 Task: Find connections with filter location Barra do Bugres with filter topic #Thoughtswith filter profile language French with filter current company Kantar with filter school Bhartiya Vidya Bhavans Sardar Patel Institute of Technology Munshi Nagar Andheri Mumbai with filter industry Personal and Laundry Services with filter service category Leadership Development with filter keywords title Service Dog Trainer
Action: Mouse moved to (425, 143)
Screenshot: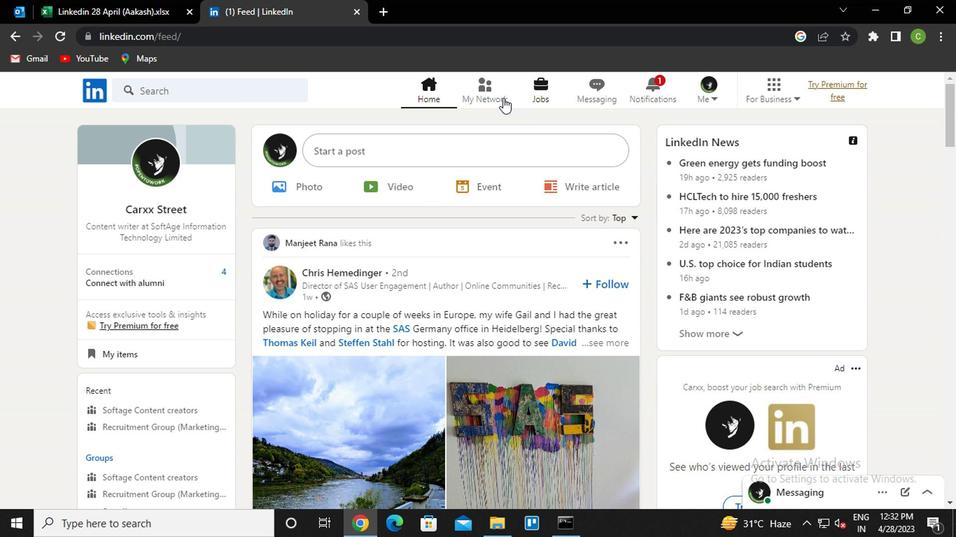 
Action: Mouse pressed left at (425, 143)
Screenshot: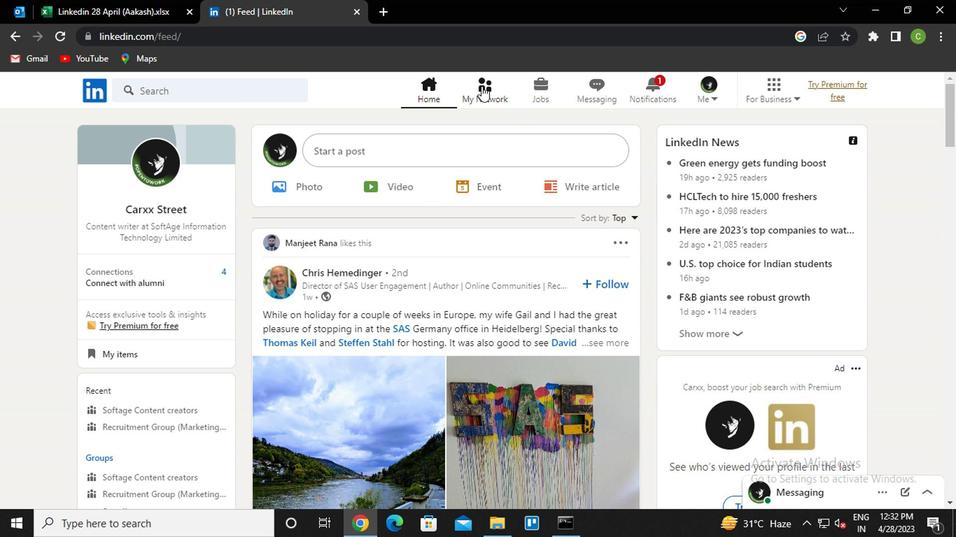 
Action: Mouse moved to (237, 204)
Screenshot: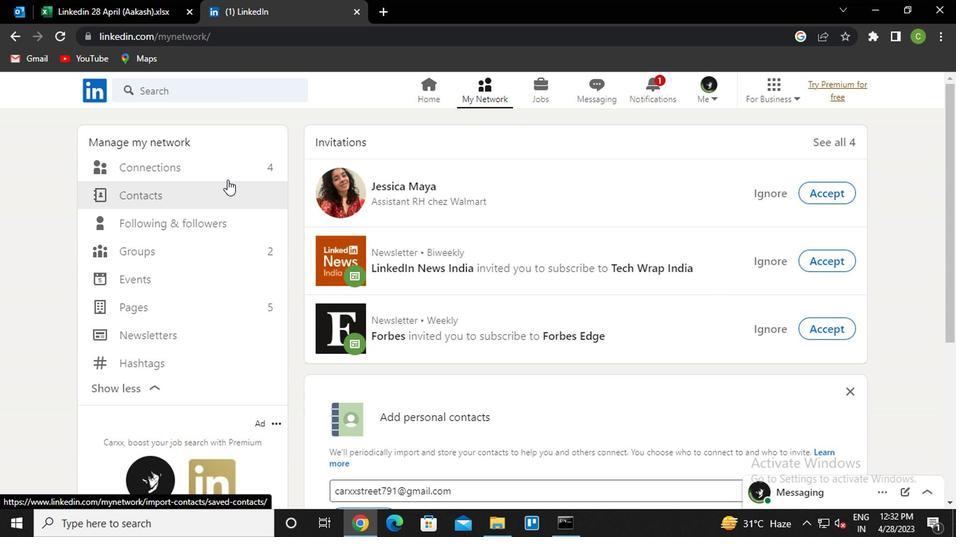 
Action: Mouse pressed left at (237, 204)
Screenshot: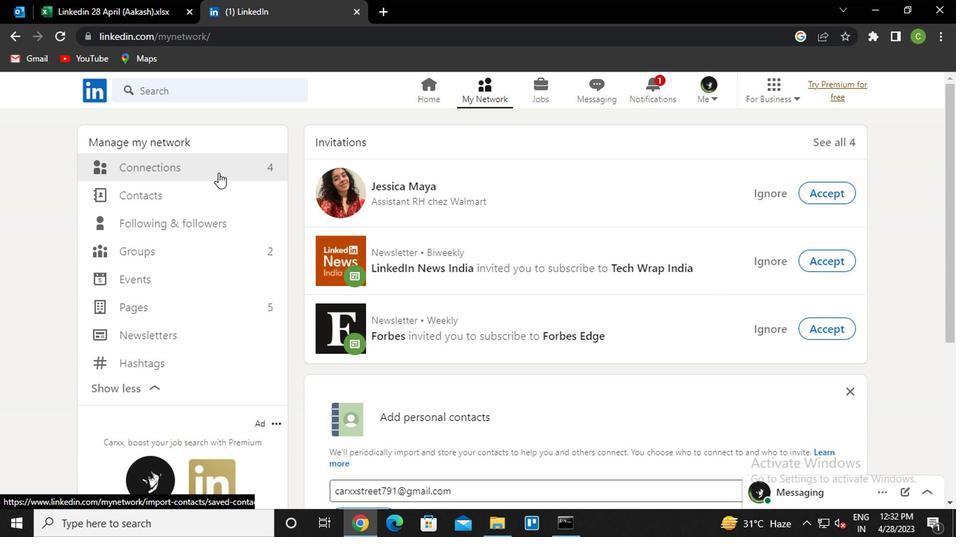 
Action: Mouse moved to (497, 204)
Screenshot: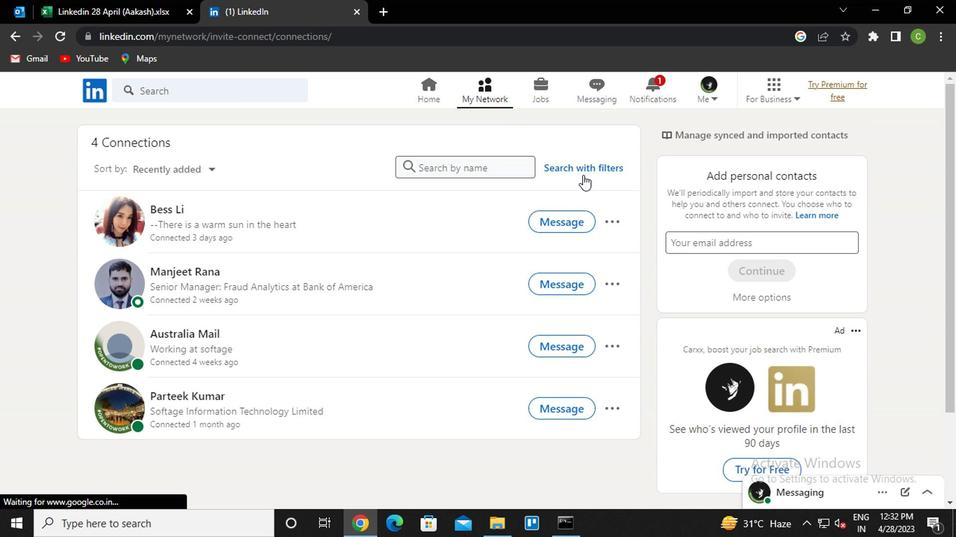
Action: Mouse pressed left at (497, 204)
Screenshot: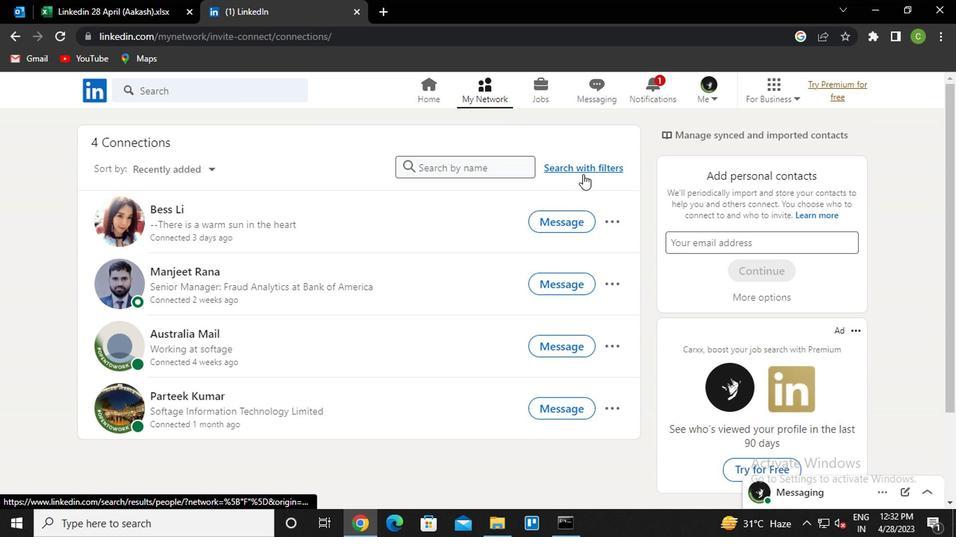 
Action: Mouse moved to (455, 174)
Screenshot: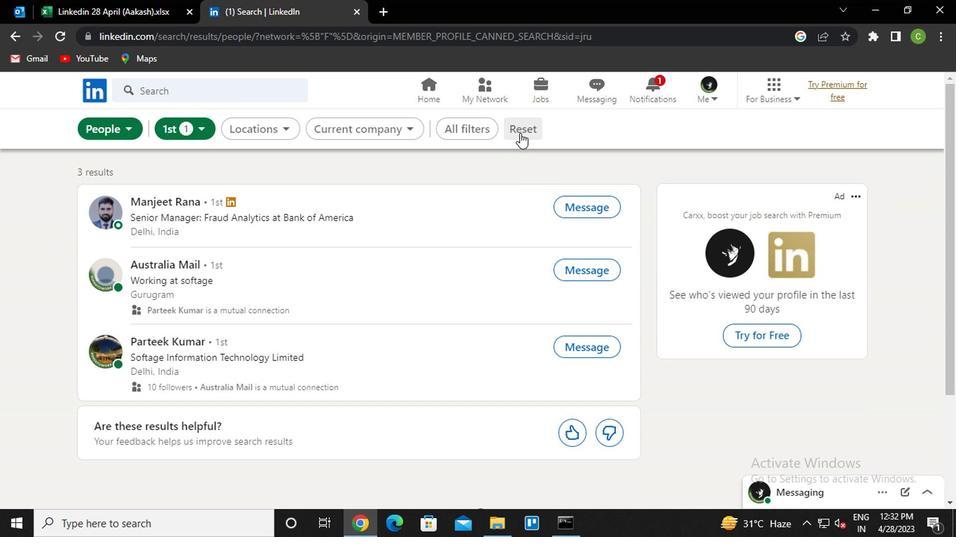 
Action: Mouse pressed left at (455, 174)
Screenshot: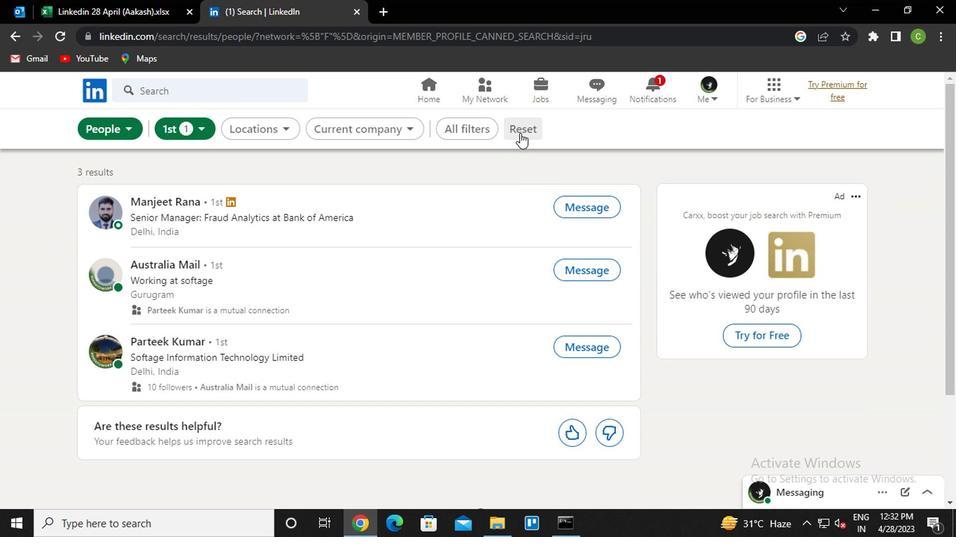 
Action: Mouse moved to (446, 174)
Screenshot: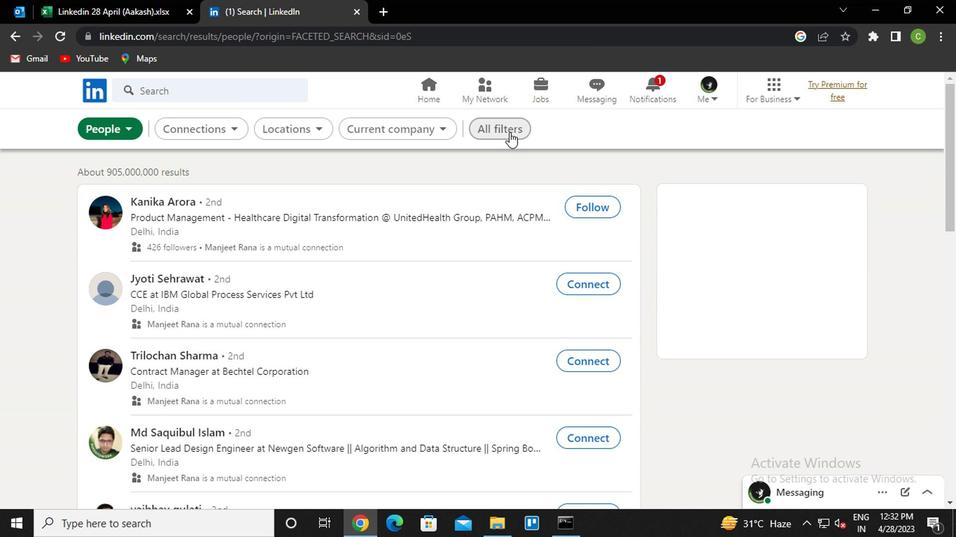 
Action: Mouse pressed left at (446, 174)
Screenshot: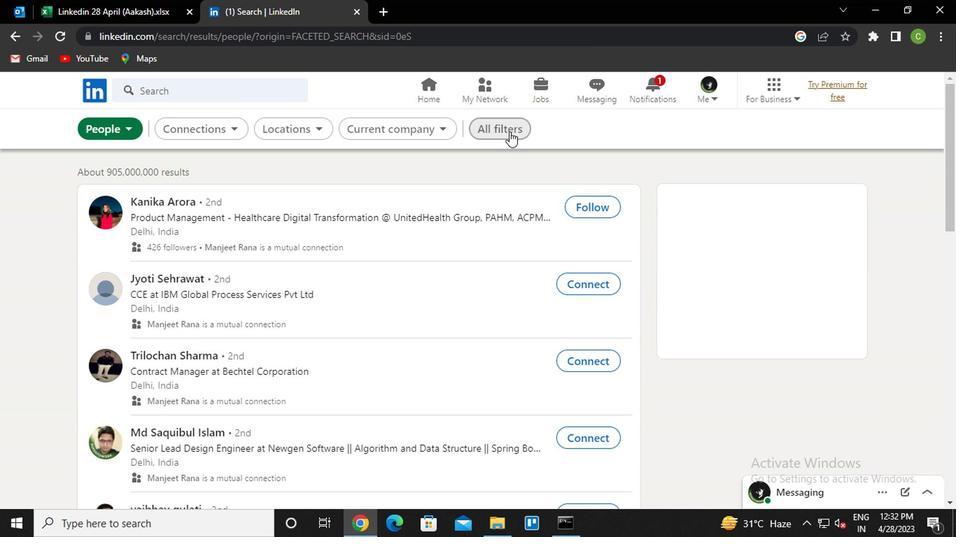 
Action: Mouse moved to (607, 296)
Screenshot: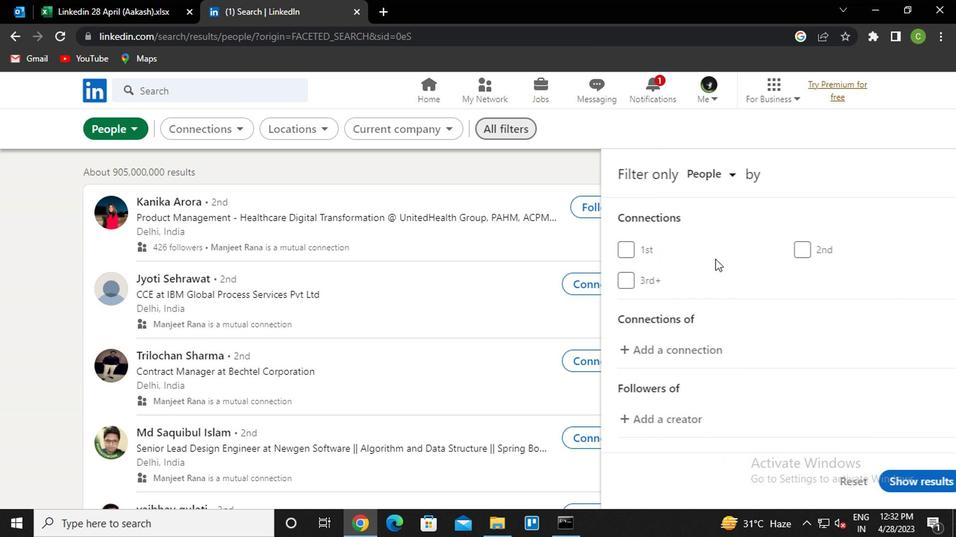 
Action: Mouse scrolled (607, 296) with delta (0, 0)
Screenshot: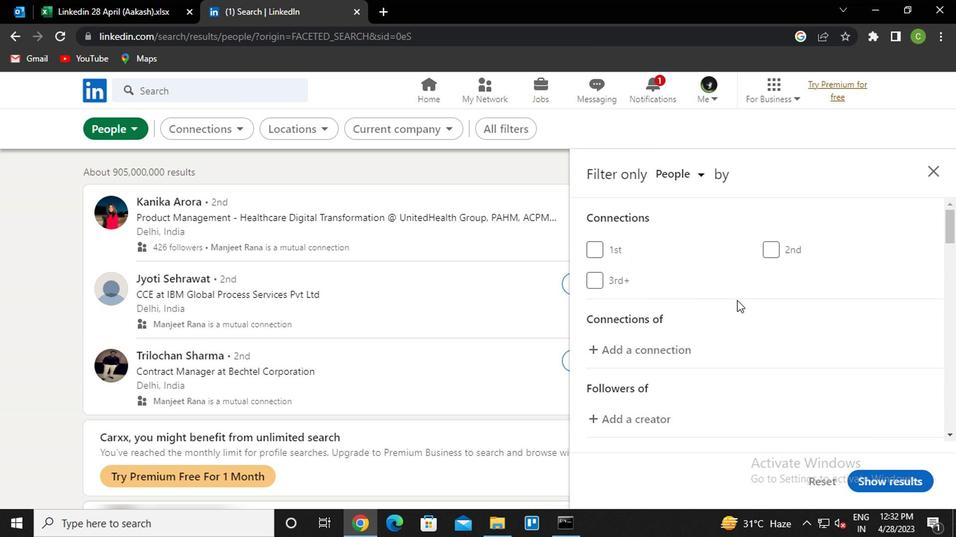 
Action: Mouse scrolled (607, 296) with delta (0, 0)
Screenshot: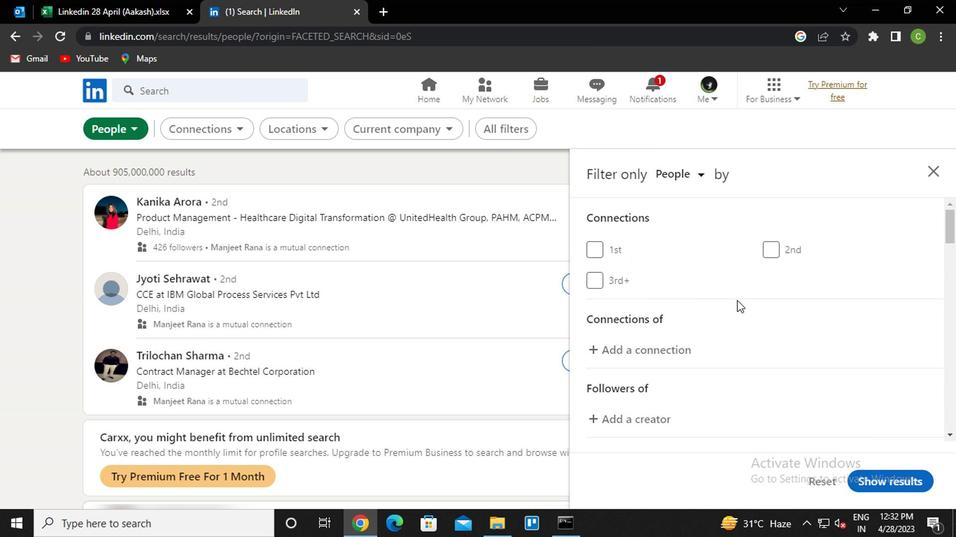 
Action: Mouse scrolled (607, 296) with delta (0, 0)
Screenshot: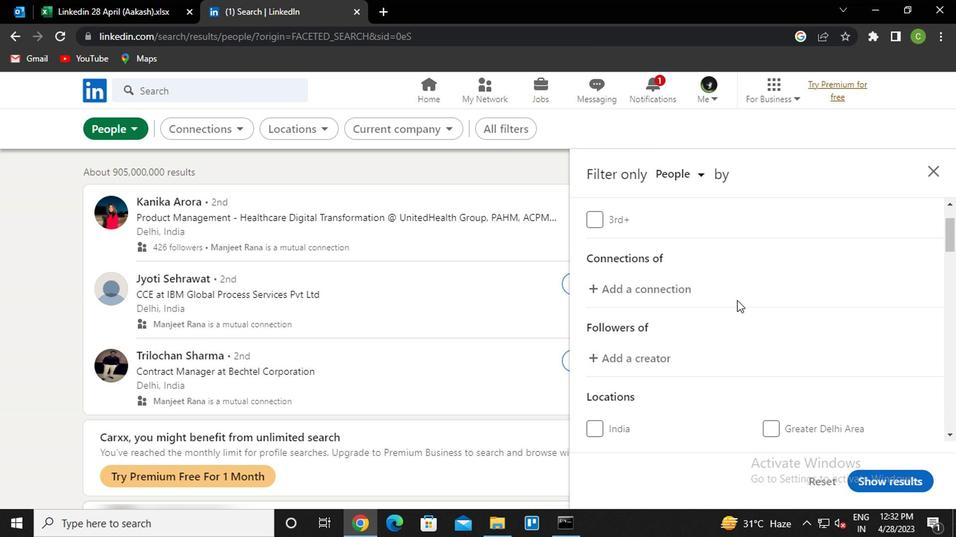 
Action: Mouse moved to (607, 296)
Screenshot: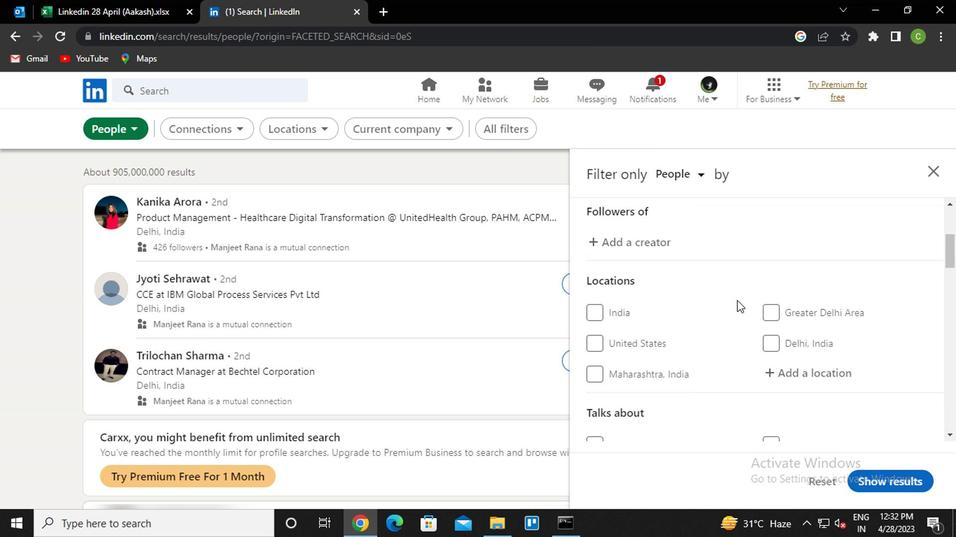 
Action: Mouse scrolled (607, 296) with delta (0, 0)
Screenshot: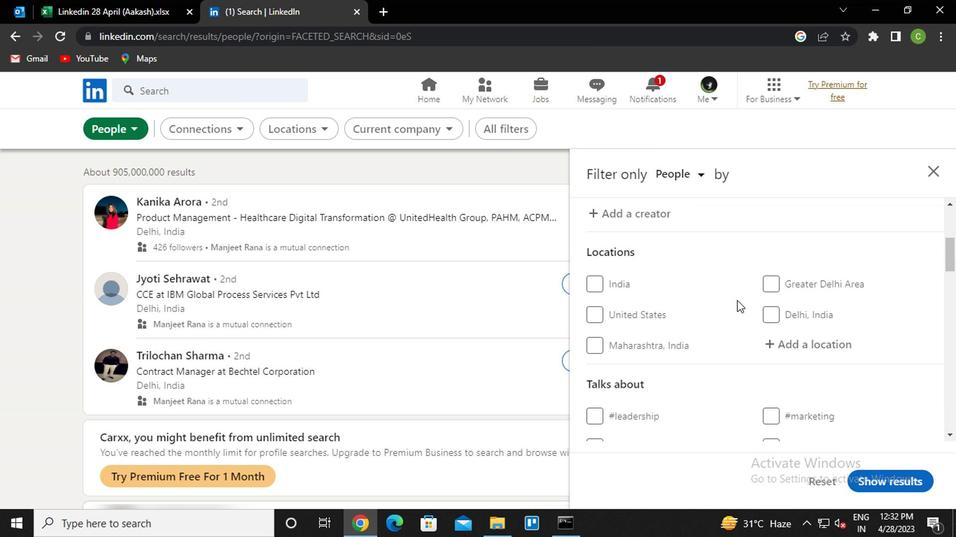 
Action: Mouse moved to (664, 276)
Screenshot: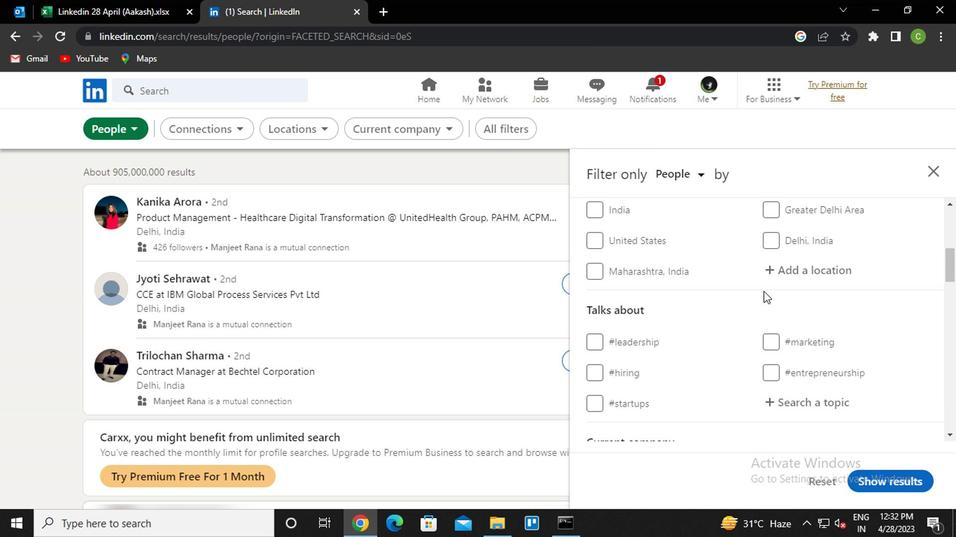 
Action: Mouse pressed left at (664, 276)
Screenshot: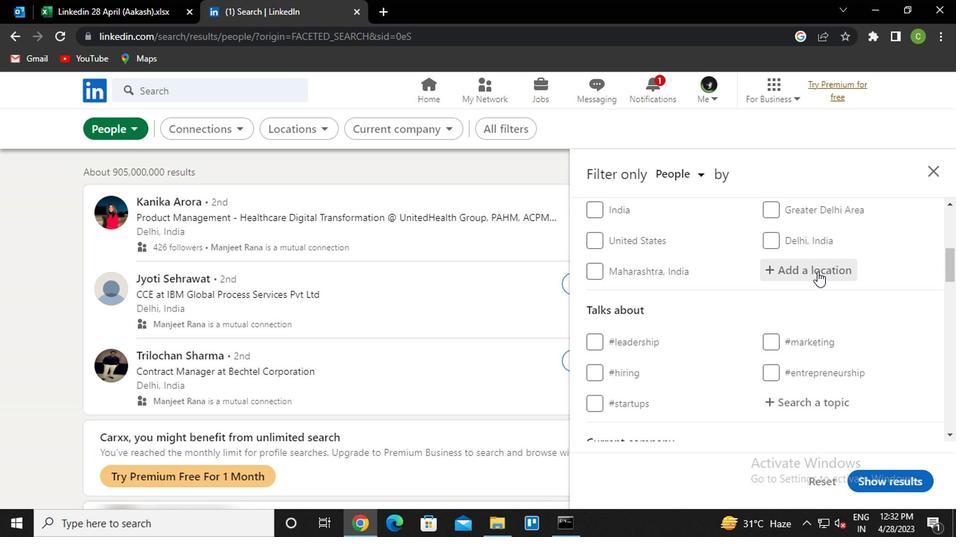 
Action: Key pressed <Key.caps_lock>b<Key.caps_lock>arra<Key.space>do<Key.space><Key.caps_lock>b<Key.caps_lock>ug<Key.down><Key.enter>
Screenshot: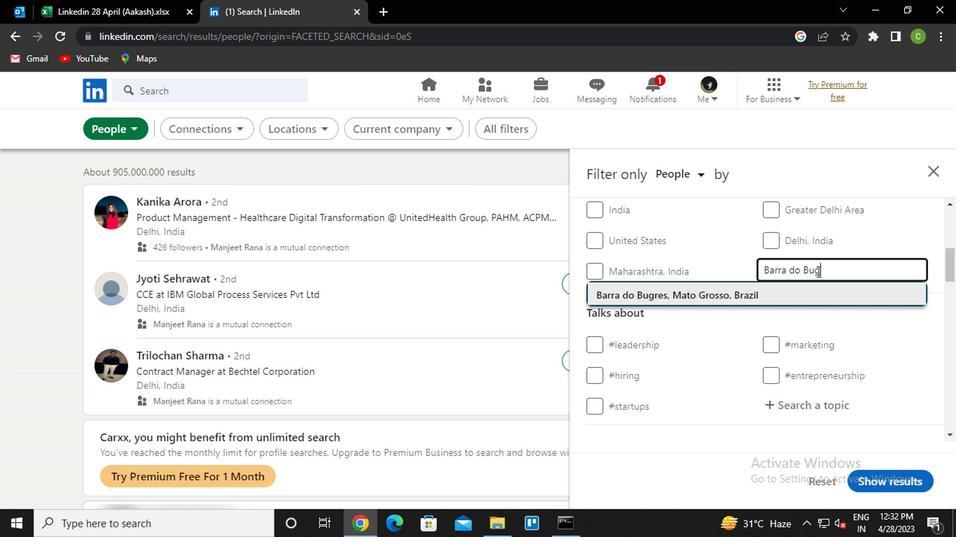 
Action: Mouse scrolled (664, 275) with delta (0, 0)
Screenshot: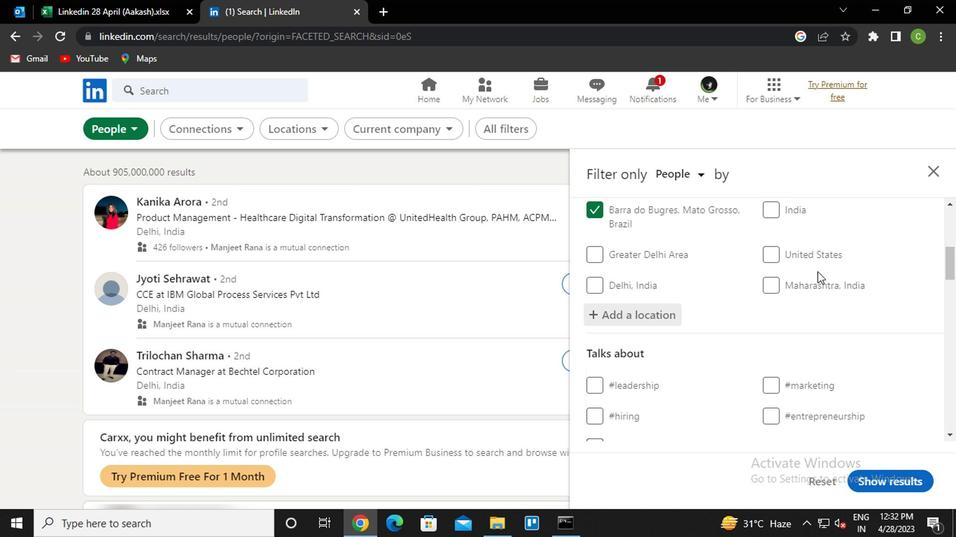 
Action: Mouse scrolled (664, 275) with delta (0, 0)
Screenshot: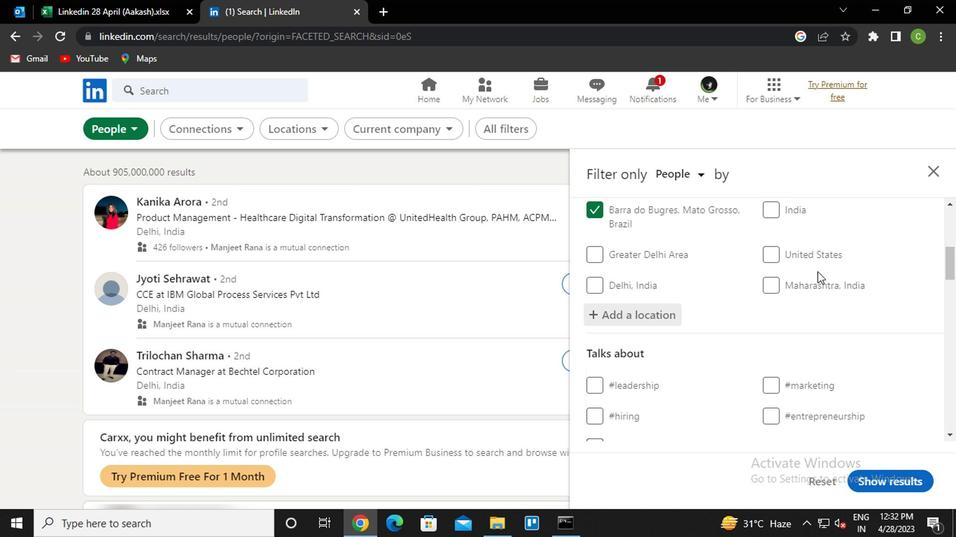 
Action: Mouse moved to (660, 298)
Screenshot: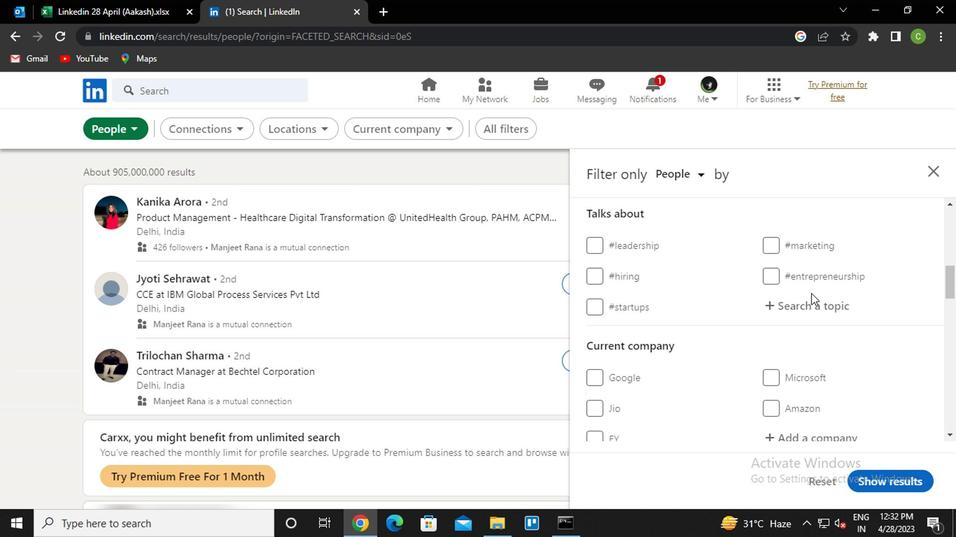 
Action: Mouse pressed left at (660, 298)
Screenshot: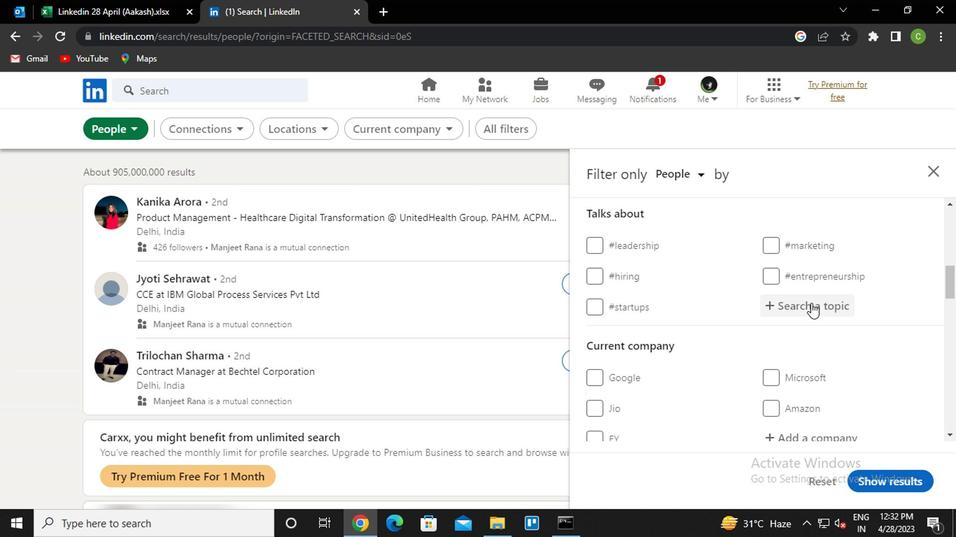 
Action: Mouse moved to (659, 299)
Screenshot: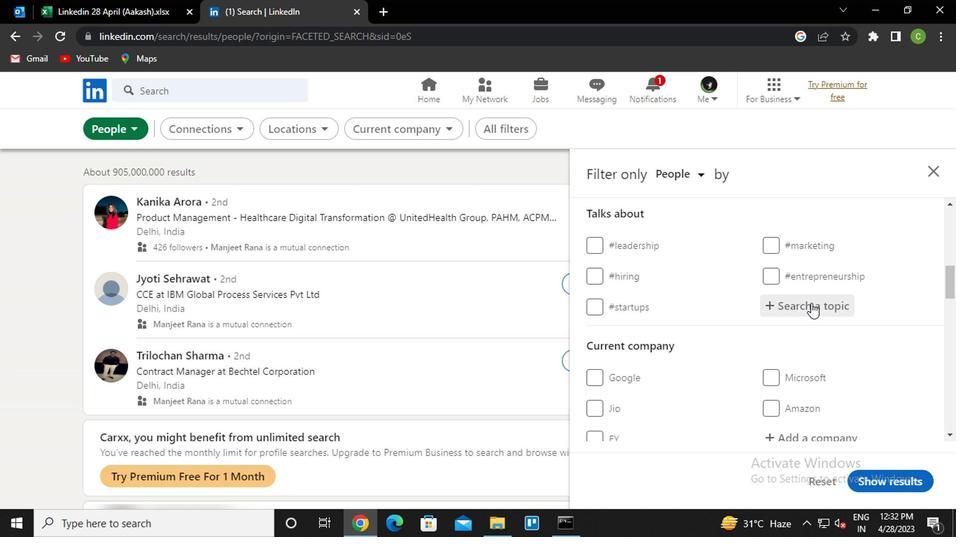 
Action: Key pressed <Key.caps_lock>t<Key.caps_lock>houghts<Key.down><Key.enter>
Screenshot: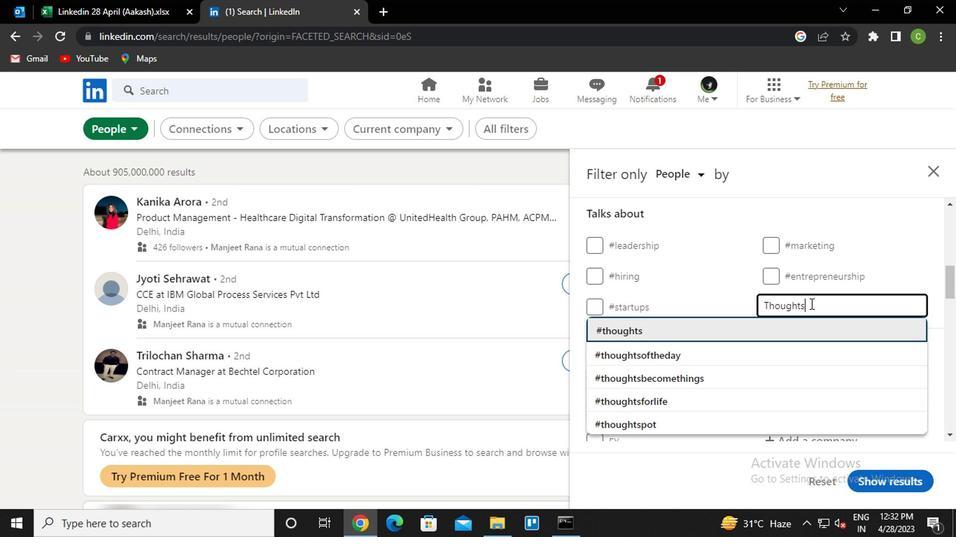 
Action: Mouse scrolled (659, 298) with delta (0, 0)
Screenshot: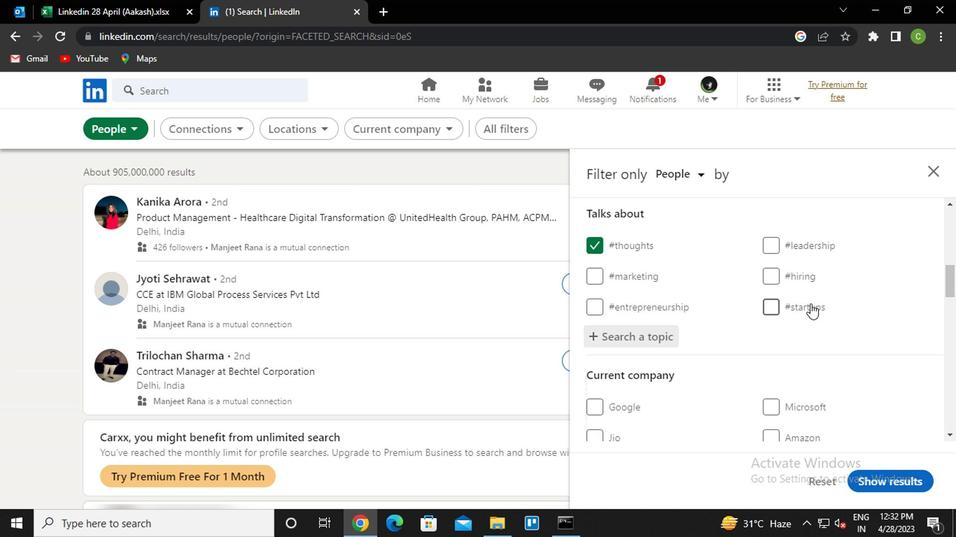 
Action: Mouse moved to (657, 300)
Screenshot: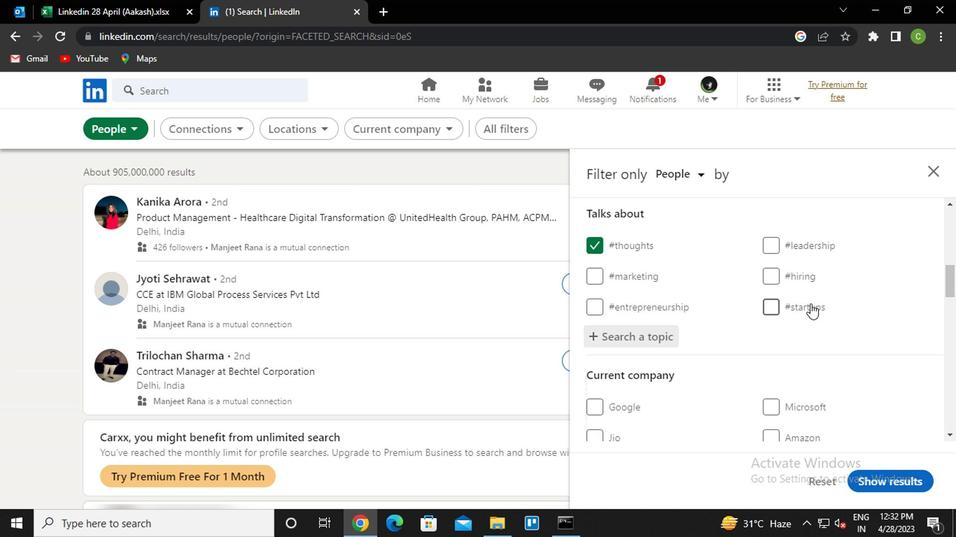 
Action: Mouse scrolled (657, 300) with delta (0, 0)
Screenshot: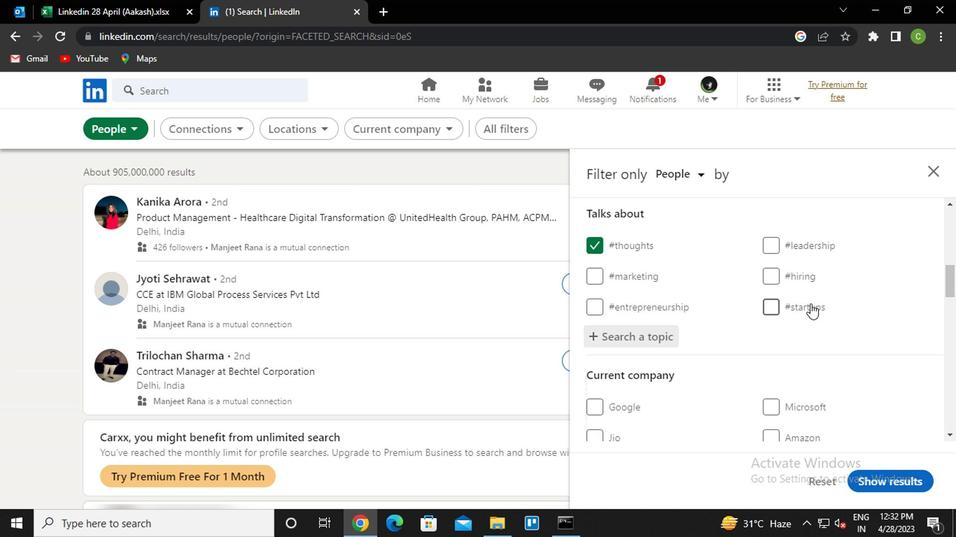 
Action: Mouse moved to (655, 302)
Screenshot: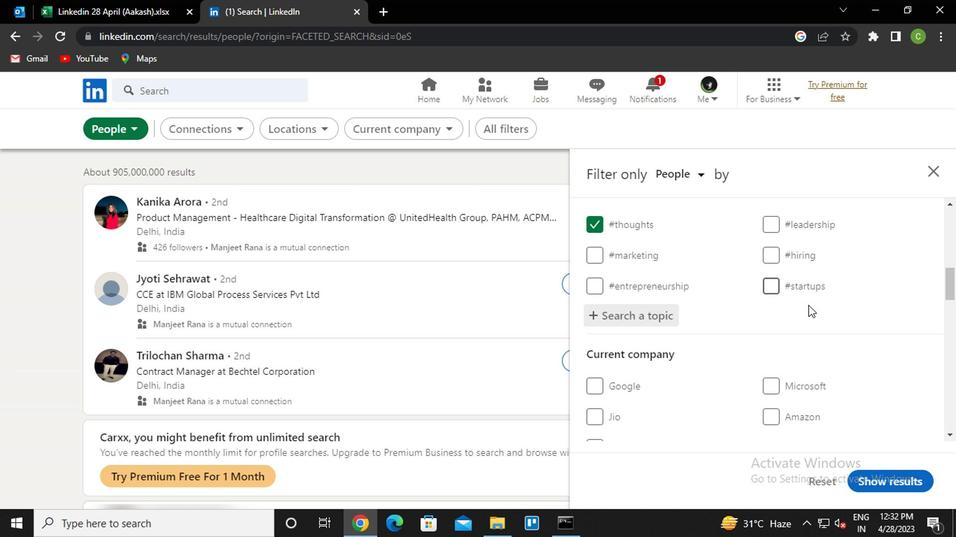 
Action: Mouse scrolled (655, 301) with delta (0, 0)
Screenshot: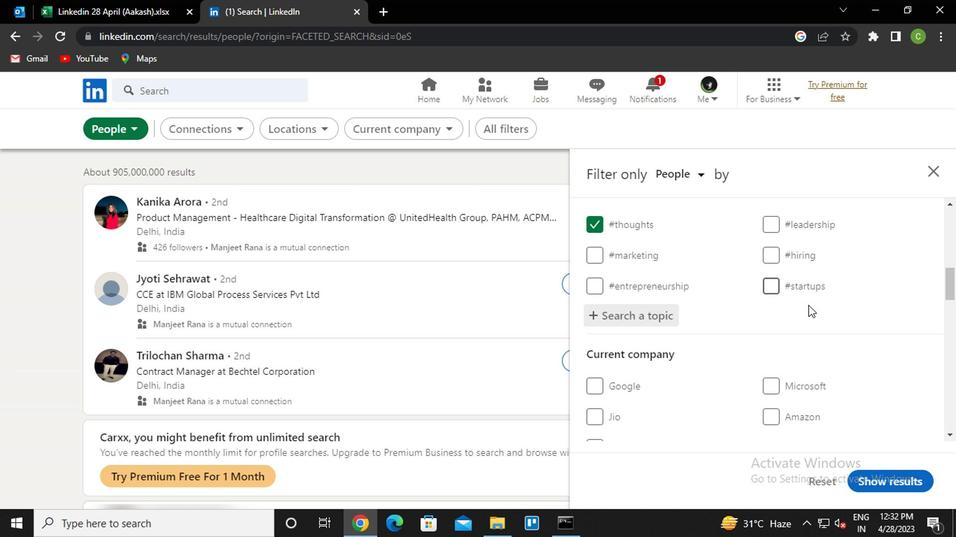 
Action: Mouse moved to (655, 302)
Screenshot: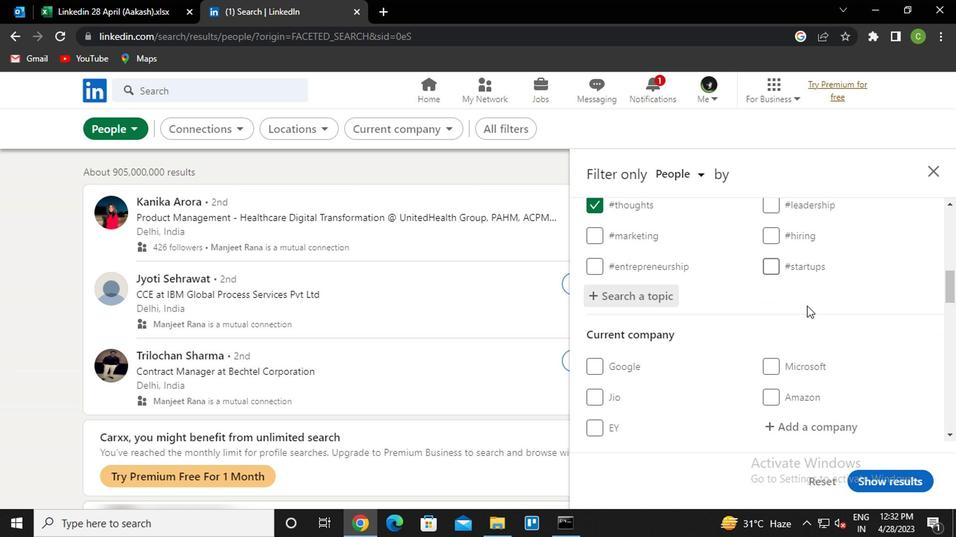 
Action: Mouse scrolled (655, 302) with delta (0, 0)
Screenshot: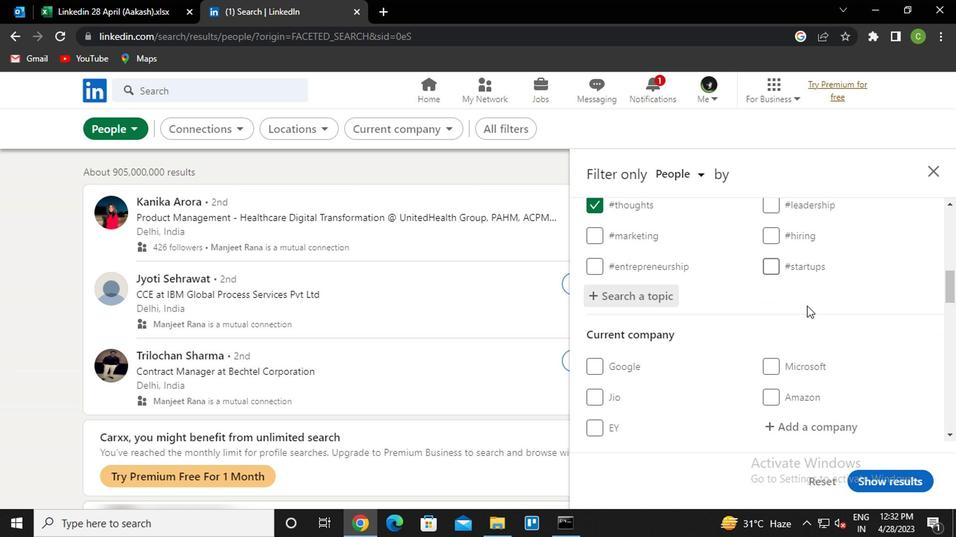 
Action: Mouse moved to (654, 303)
Screenshot: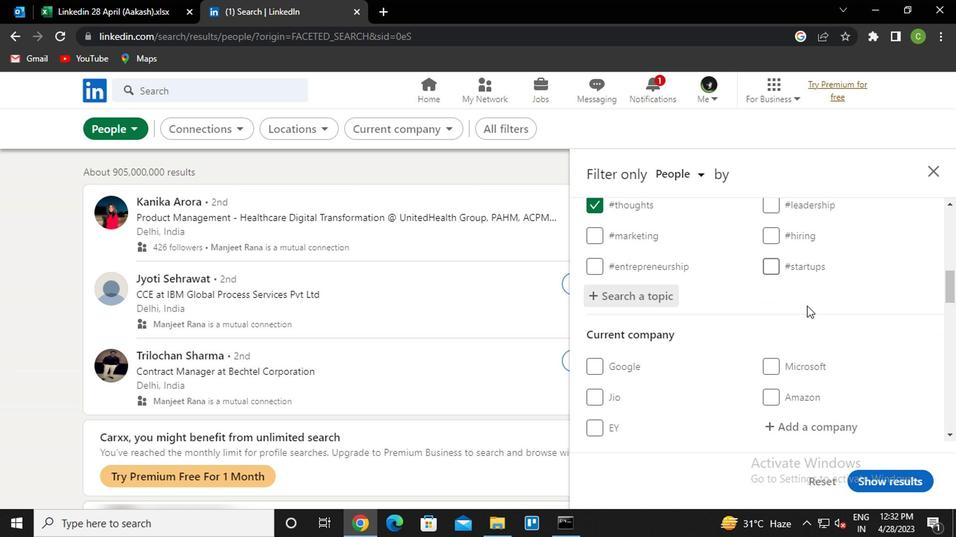 
Action: Mouse scrolled (654, 303) with delta (0, 0)
Screenshot: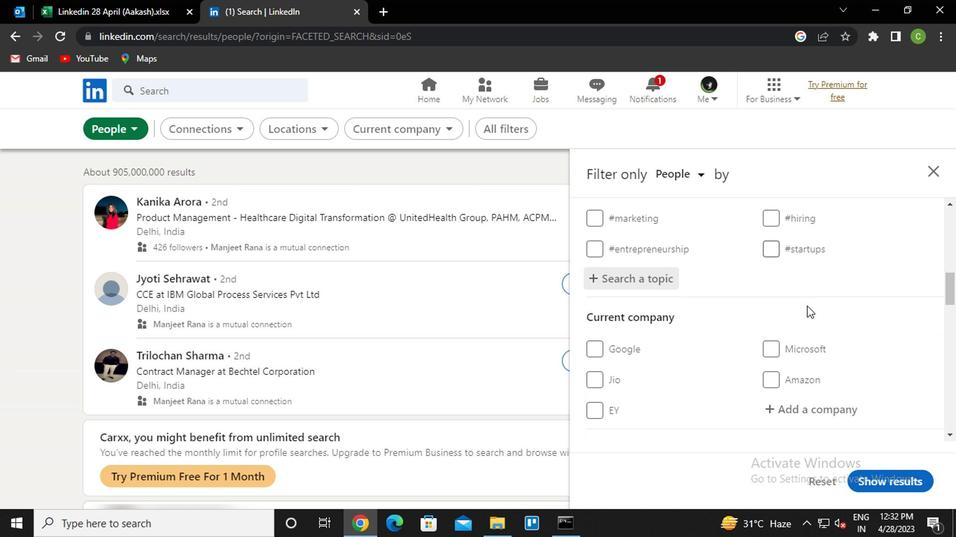 
Action: Mouse moved to (652, 304)
Screenshot: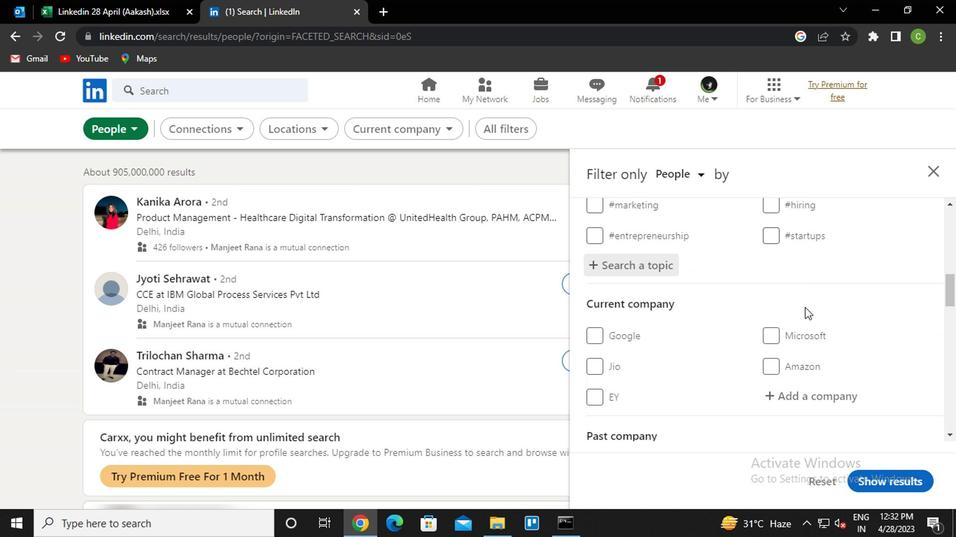 
Action: Mouse scrolled (652, 304) with delta (0, 0)
Screenshot: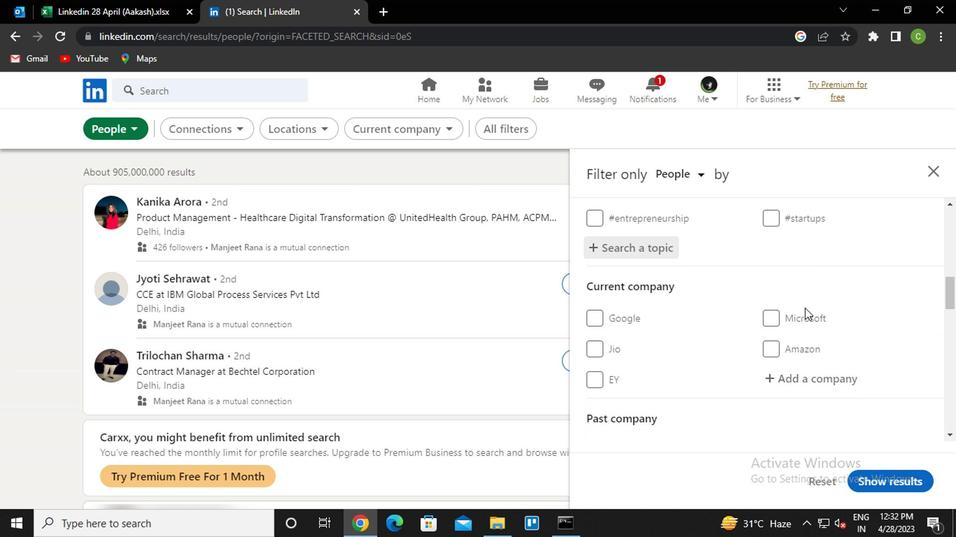 
Action: Mouse moved to (651, 305)
Screenshot: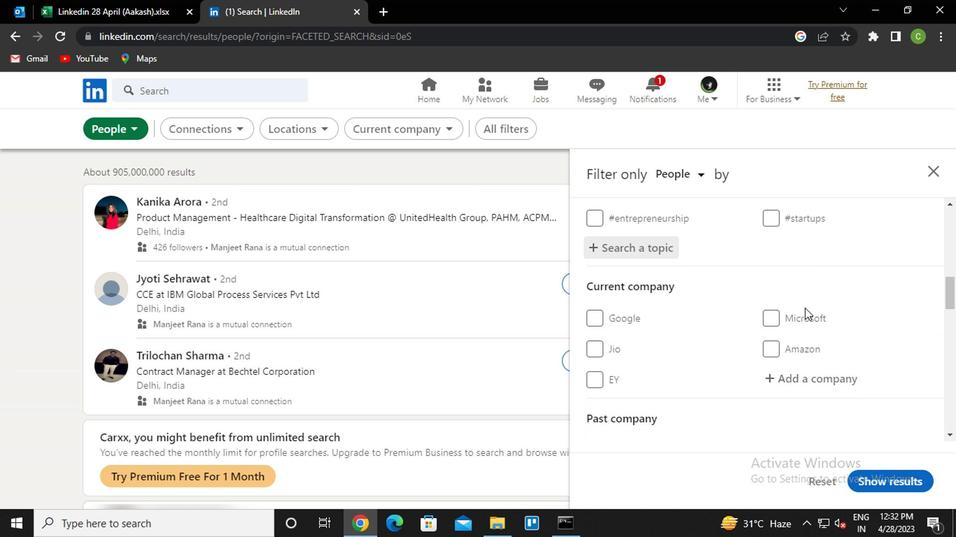 
Action: Mouse scrolled (651, 305) with delta (0, 0)
Screenshot: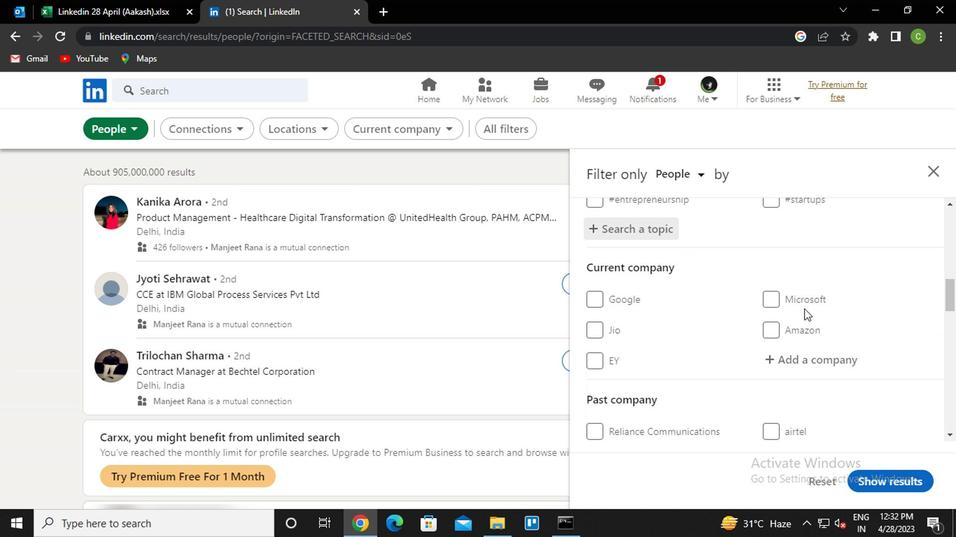 
Action: Mouse moved to (568, 346)
Screenshot: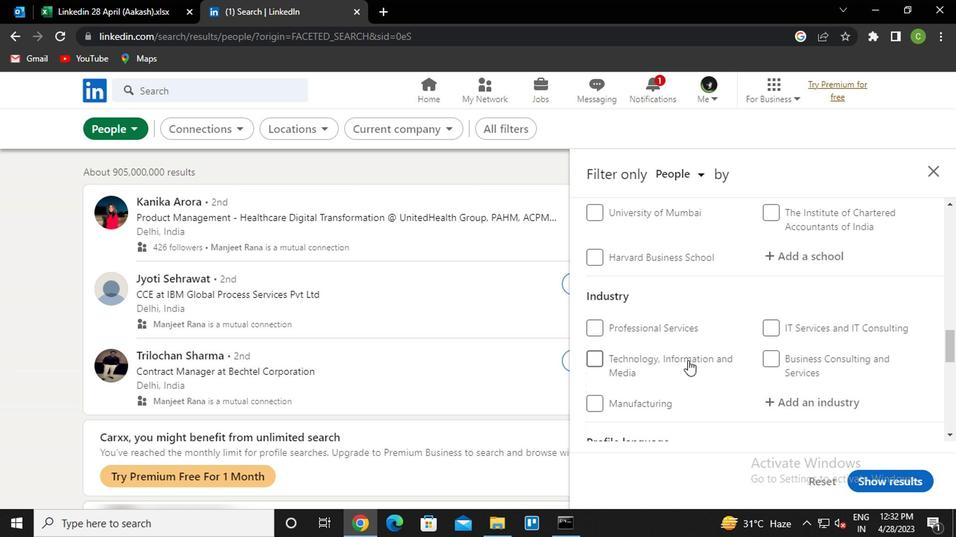 
Action: Mouse scrolled (568, 346) with delta (0, 0)
Screenshot: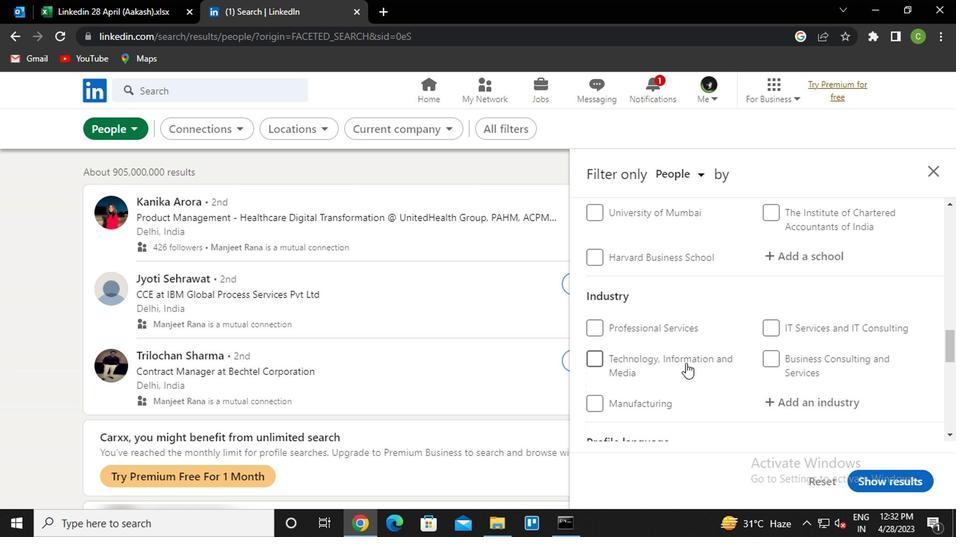 
Action: Mouse moved to (568, 347)
Screenshot: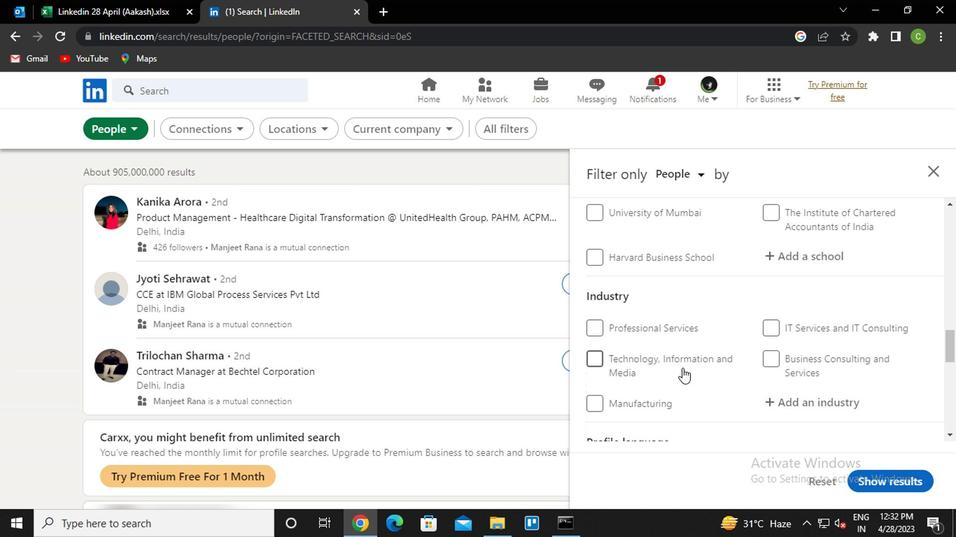 
Action: Mouse scrolled (568, 346) with delta (0, 0)
Screenshot: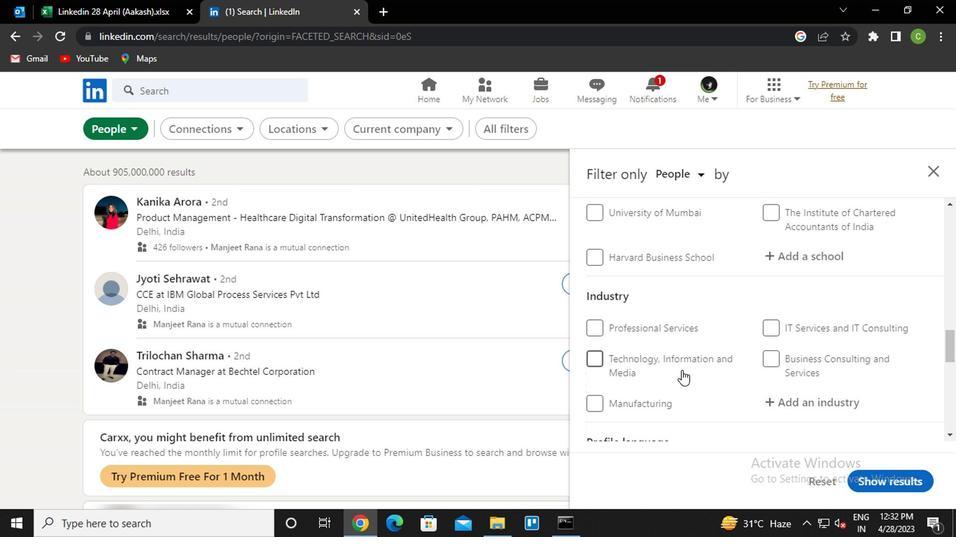 
Action: Mouse scrolled (568, 346) with delta (0, 0)
Screenshot: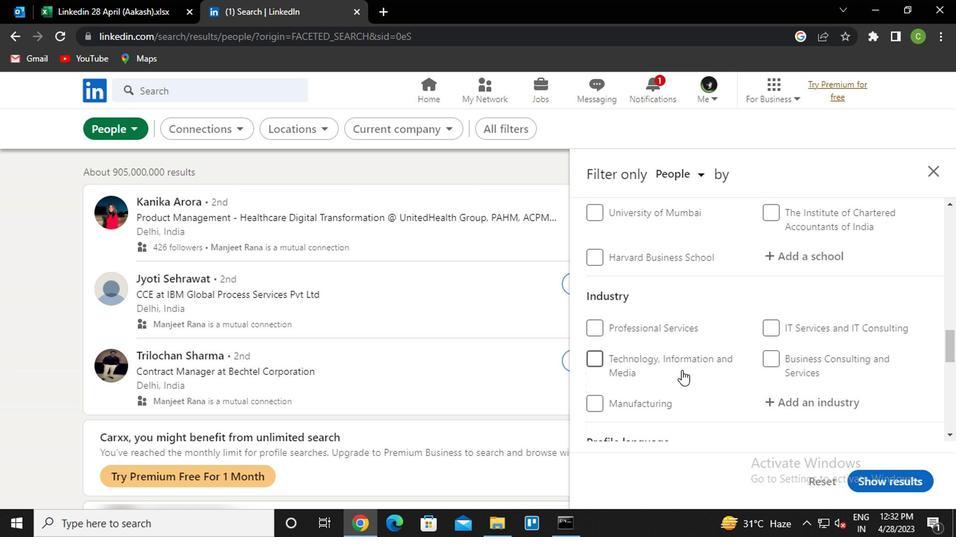 
Action: Mouse moved to (639, 272)
Screenshot: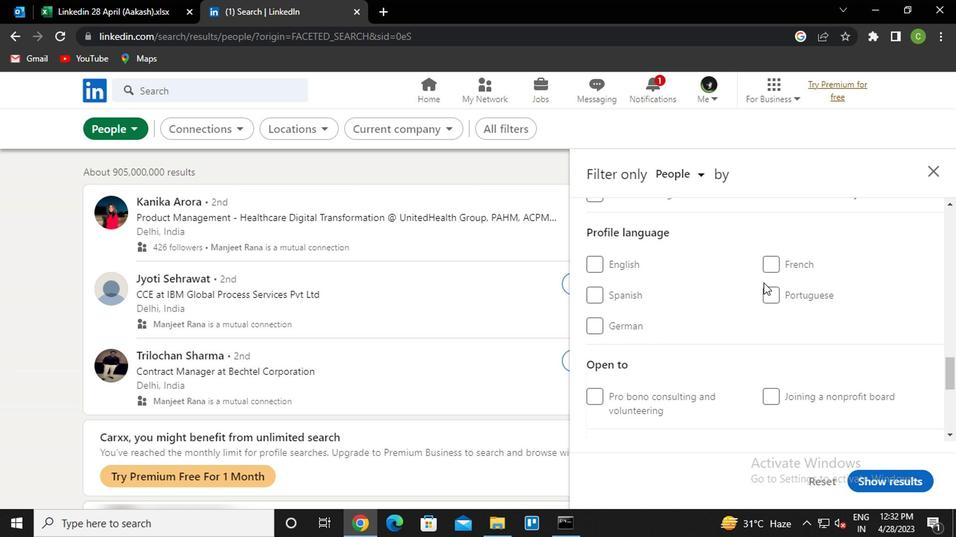 
Action: Mouse pressed left at (639, 272)
Screenshot: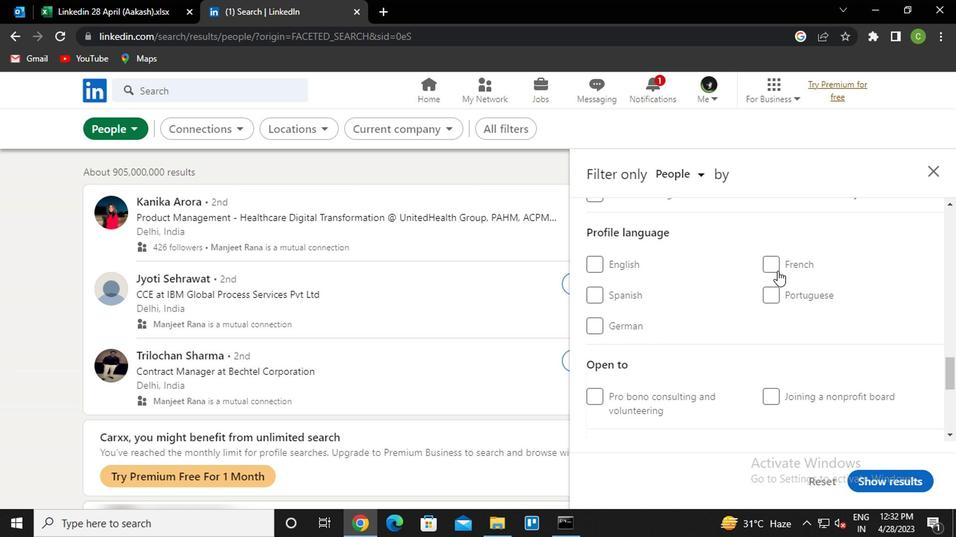 
Action: Mouse moved to (628, 312)
Screenshot: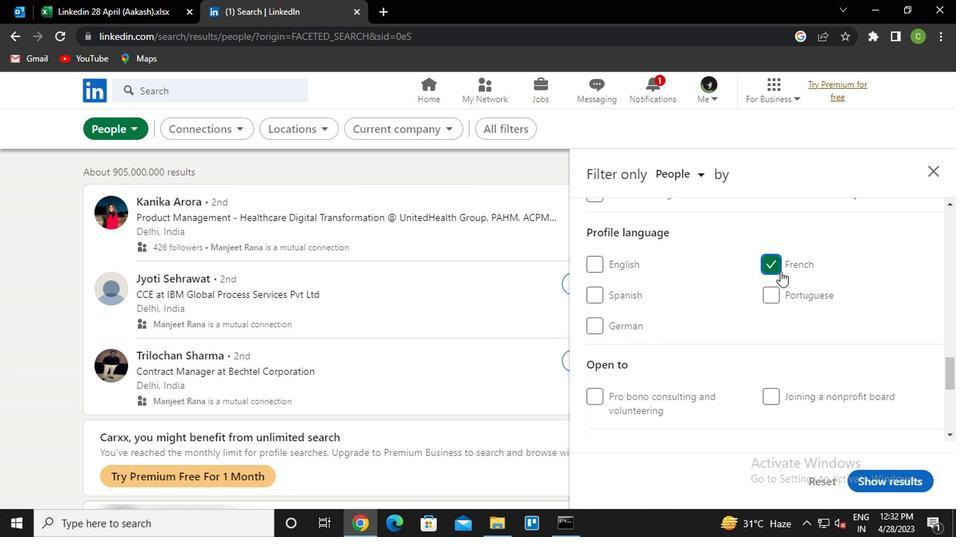 
Action: Mouse scrolled (628, 313) with delta (0, 0)
Screenshot: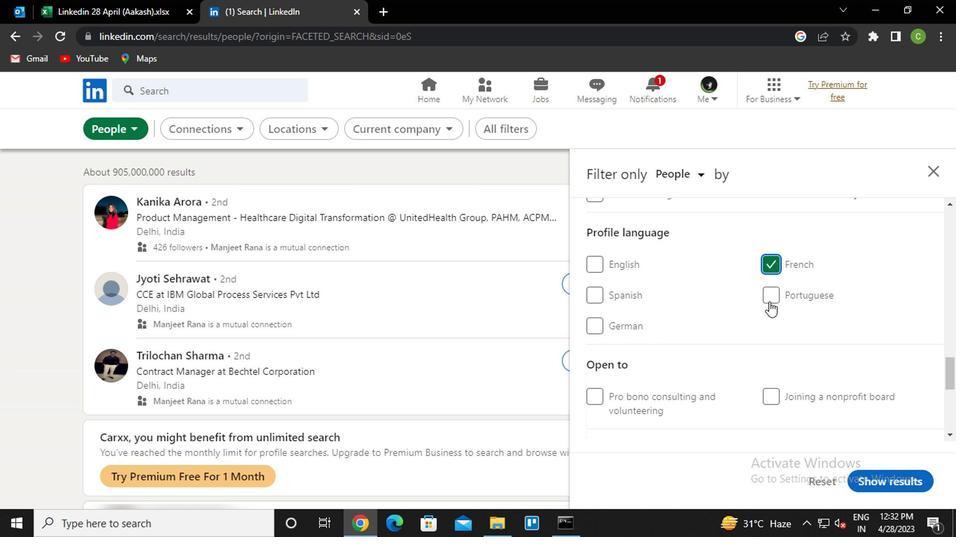 
Action: Mouse scrolled (628, 313) with delta (0, 0)
Screenshot: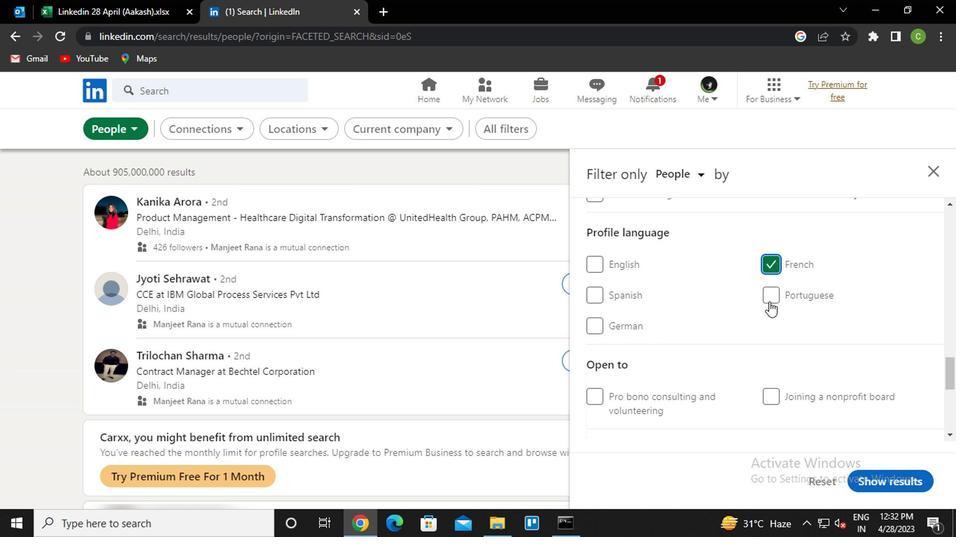 
Action: Mouse scrolled (628, 313) with delta (0, 0)
Screenshot: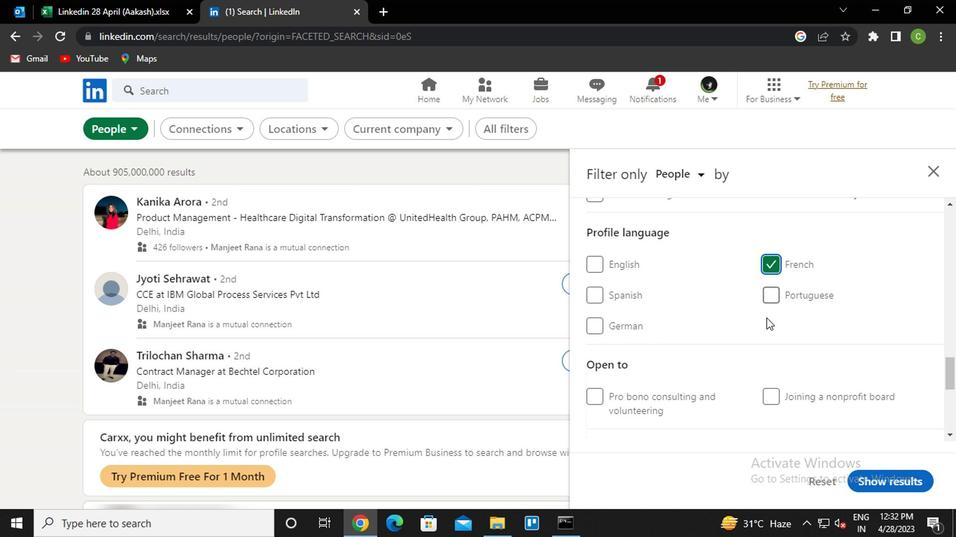 
Action: Mouse scrolled (628, 313) with delta (0, 0)
Screenshot: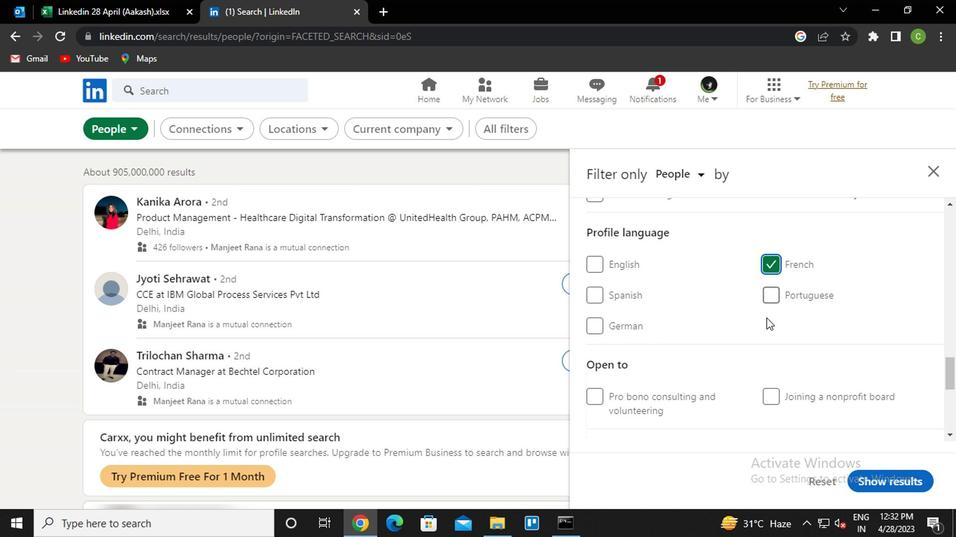 
Action: Mouse scrolled (628, 313) with delta (0, 0)
Screenshot: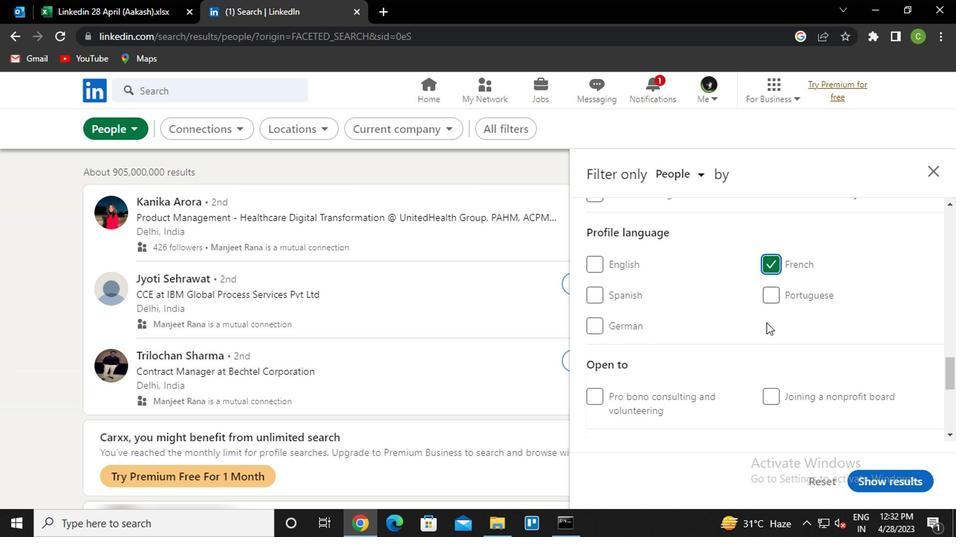 
Action: Mouse scrolled (628, 313) with delta (0, 0)
Screenshot: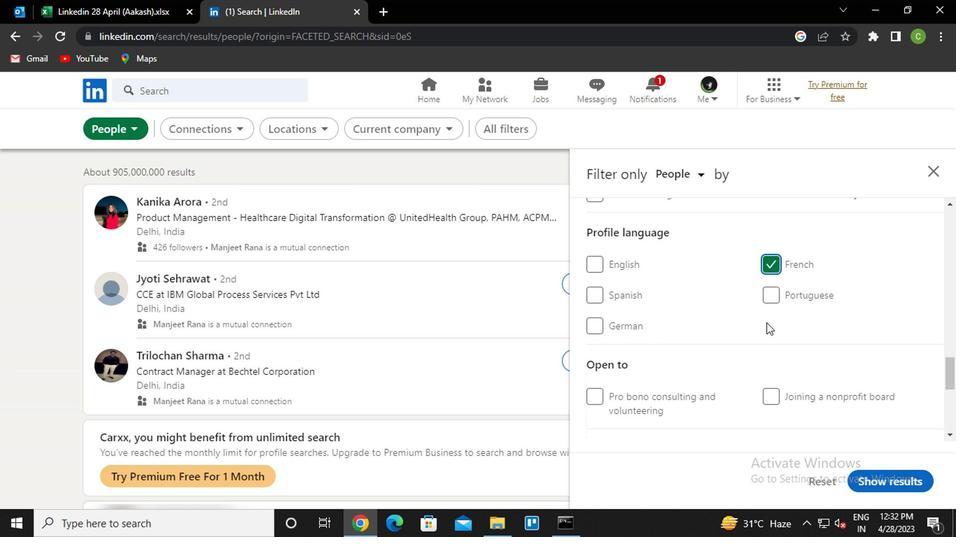 
Action: Mouse moved to (626, 314)
Screenshot: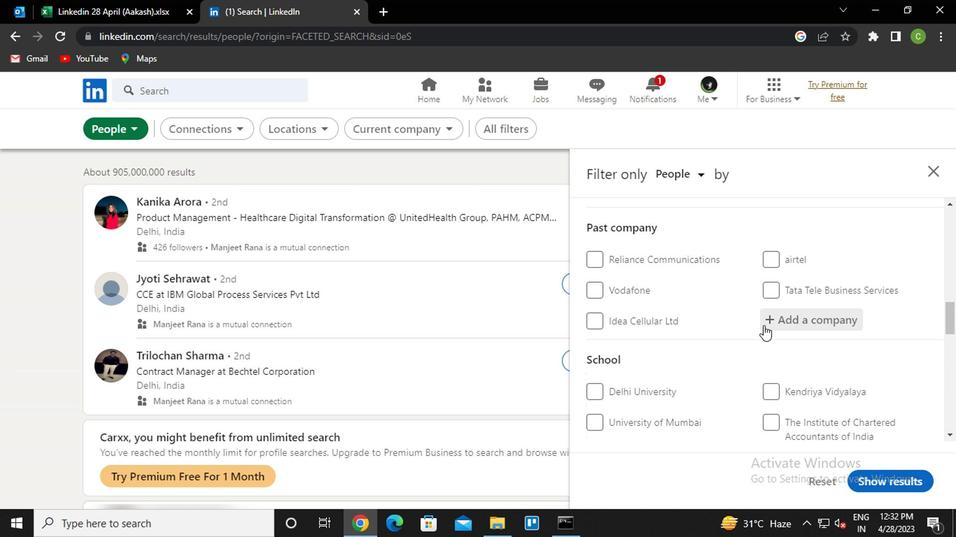 
Action: Mouse scrolled (626, 315) with delta (0, 0)
Screenshot: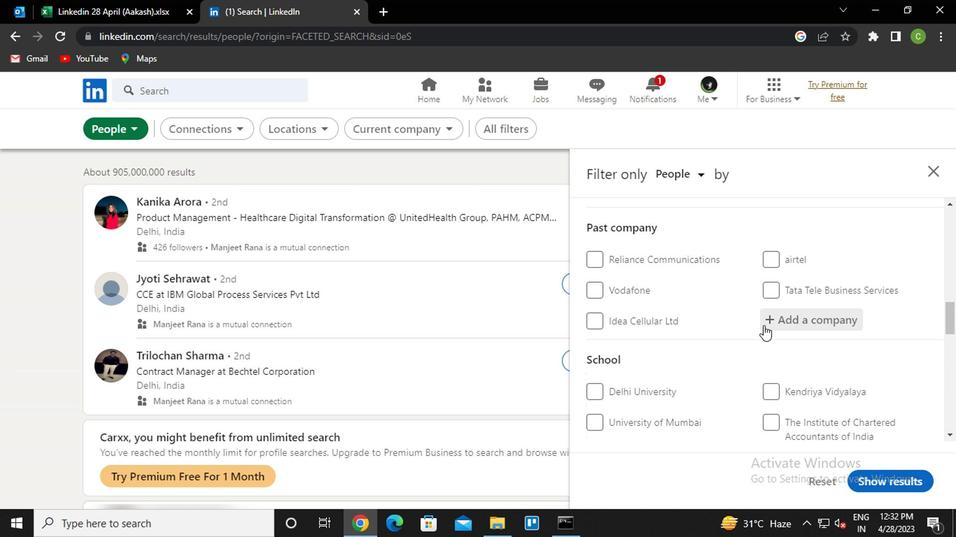 
Action: Mouse moved to (659, 271)
Screenshot: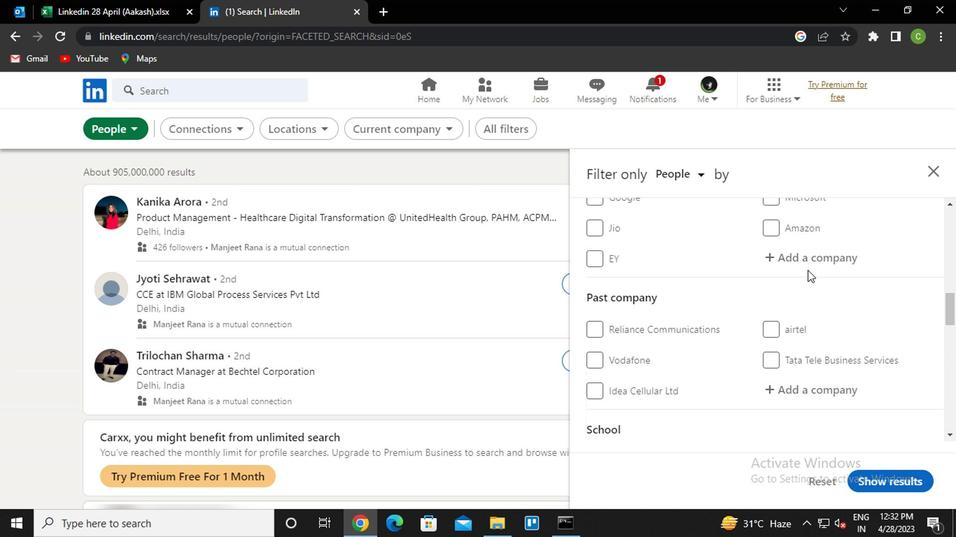 
Action: Mouse pressed left at (659, 271)
Screenshot: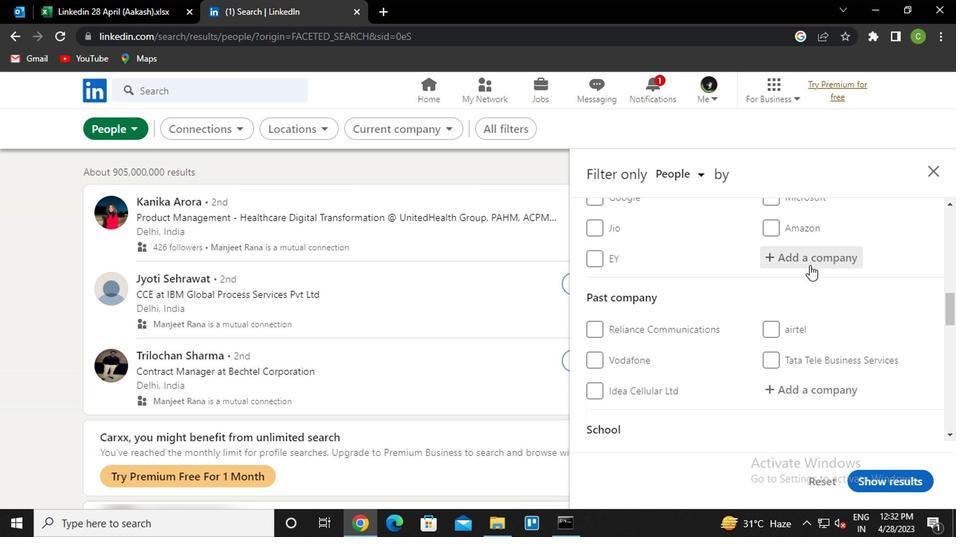
Action: Key pressed <Key.caps_lock>k<Key.caps_lock>antar<Key.down><Key.enter>
Screenshot: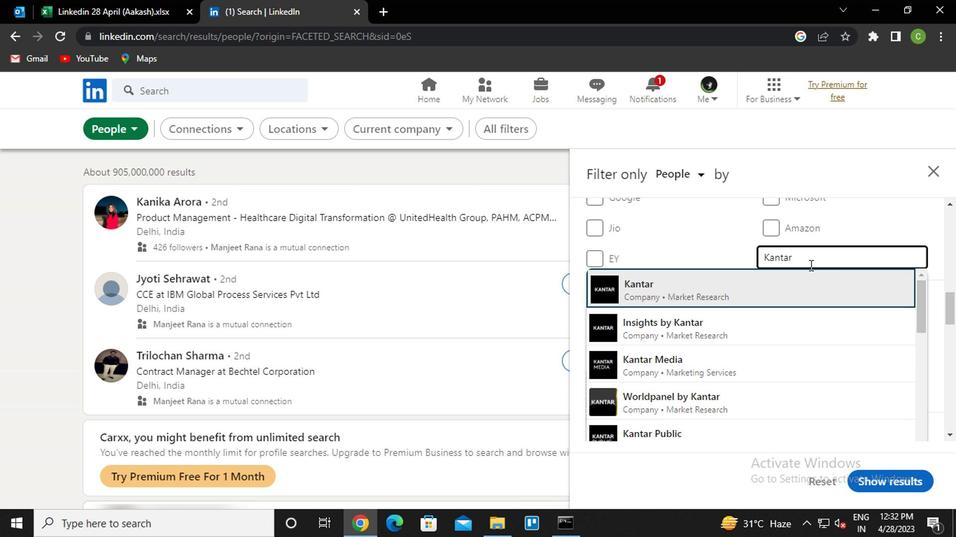 
Action: Mouse scrolled (659, 271) with delta (0, 0)
Screenshot: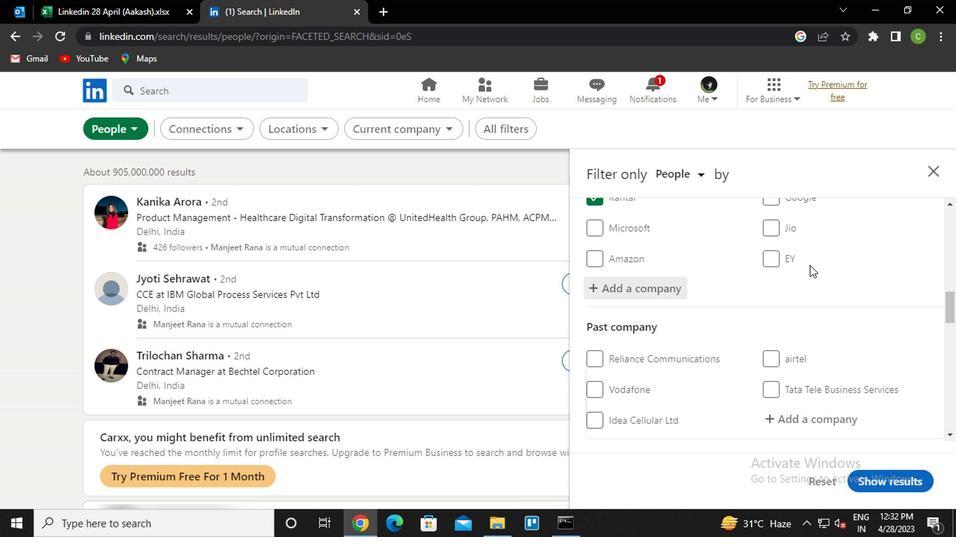 
Action: Mouse scrolled (659, 271) with delta (0, 0)
Screenshot: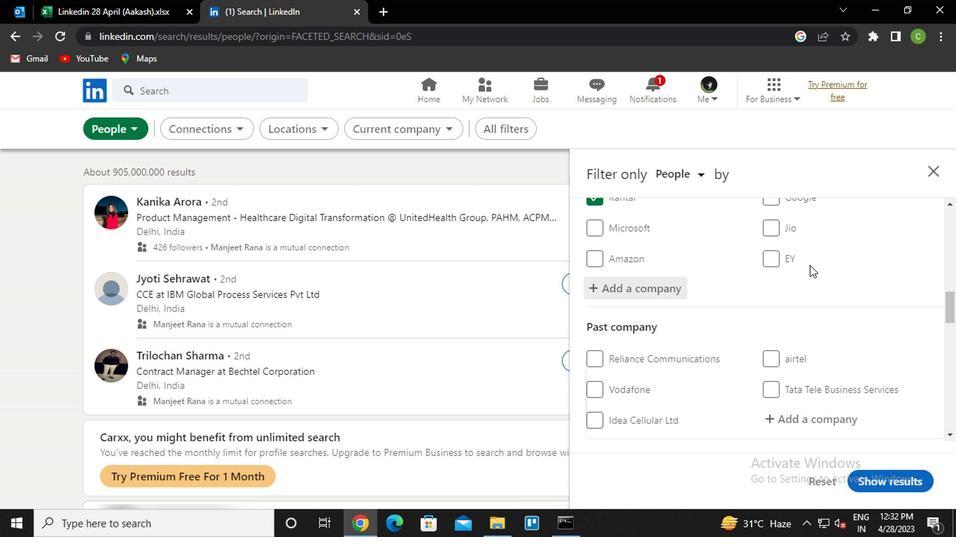 
Action: Mouse moved to (658, 272)
Screenshot: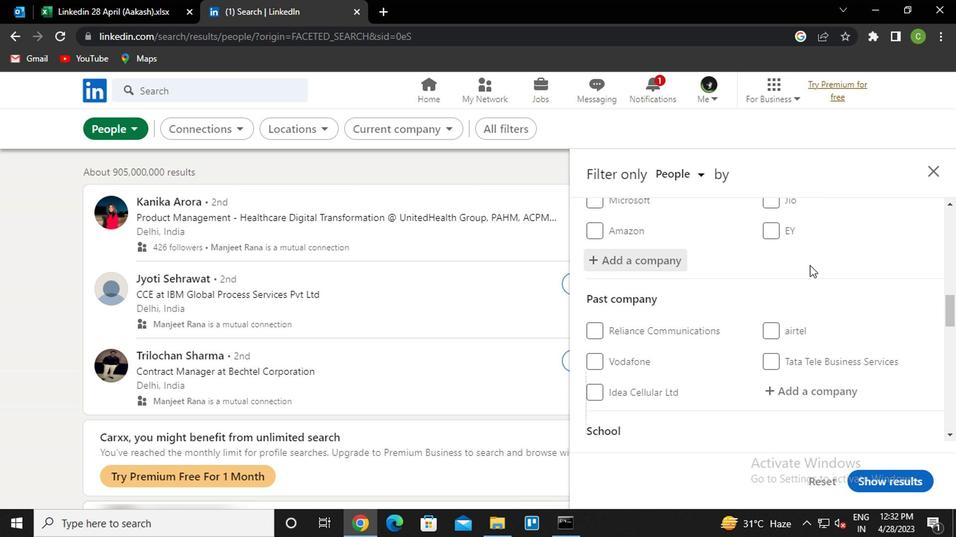
Action: Mouse scrolled (658, 272) with delta (0, 0)
Screenshot: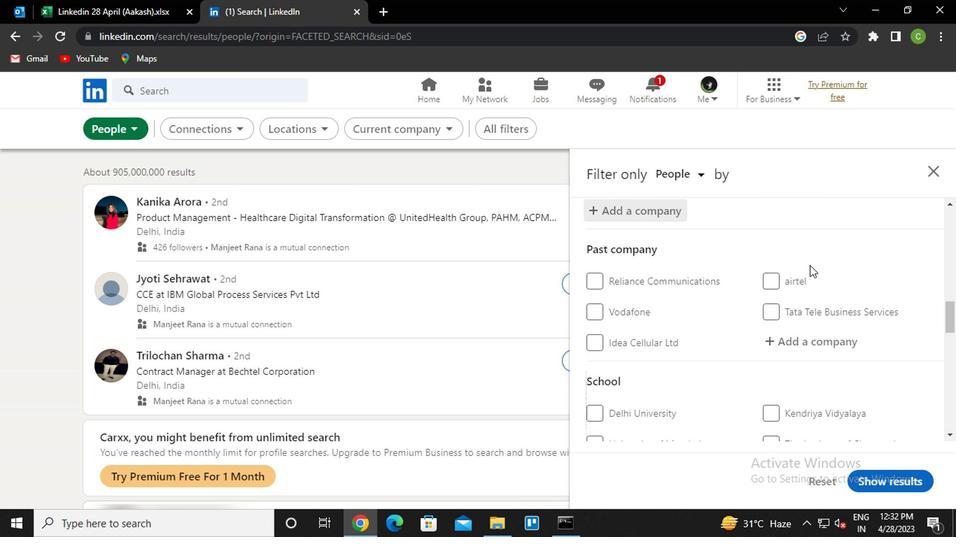 
Action: Mouse moved to (657, 273)
Screenshot: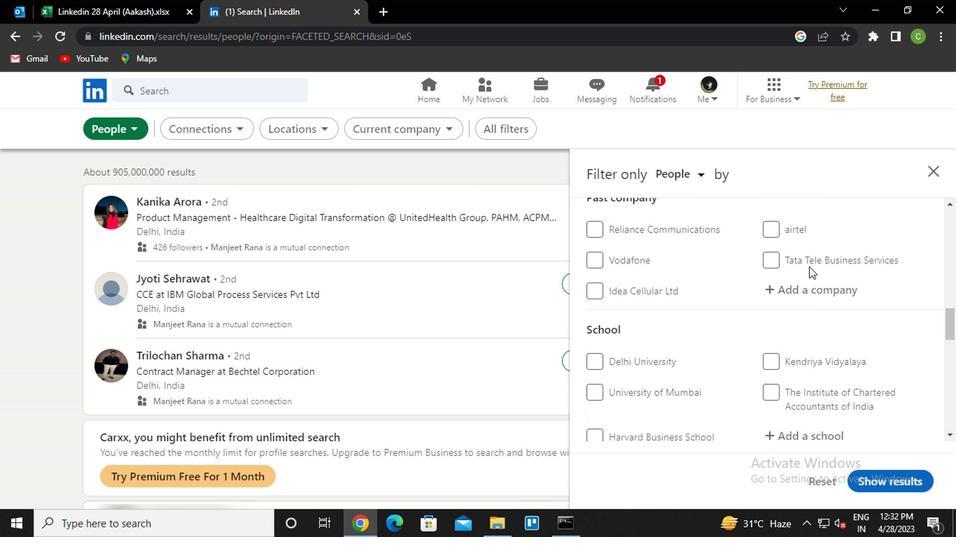 
Action: Mouse scrolled (657, 273) with delta (0, 0)
Screenshot: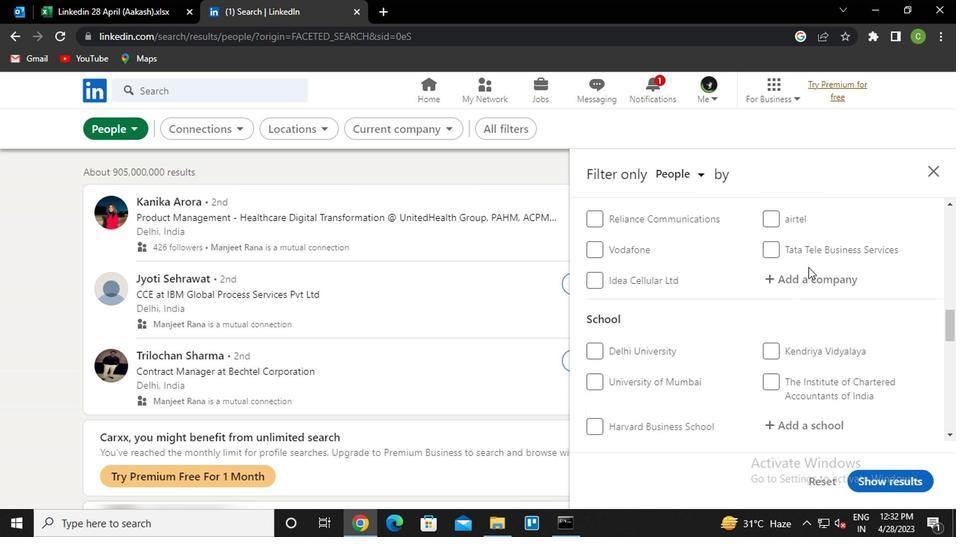 
Action: Mouse moved to (651, 284)
Screenshot: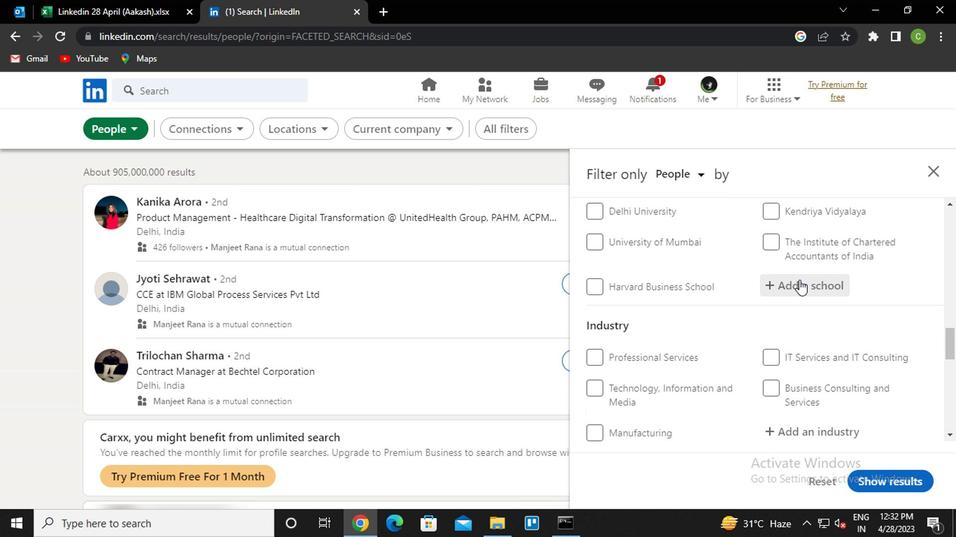 
Action: Mouse pressed left at (651, 284)
Screenshot: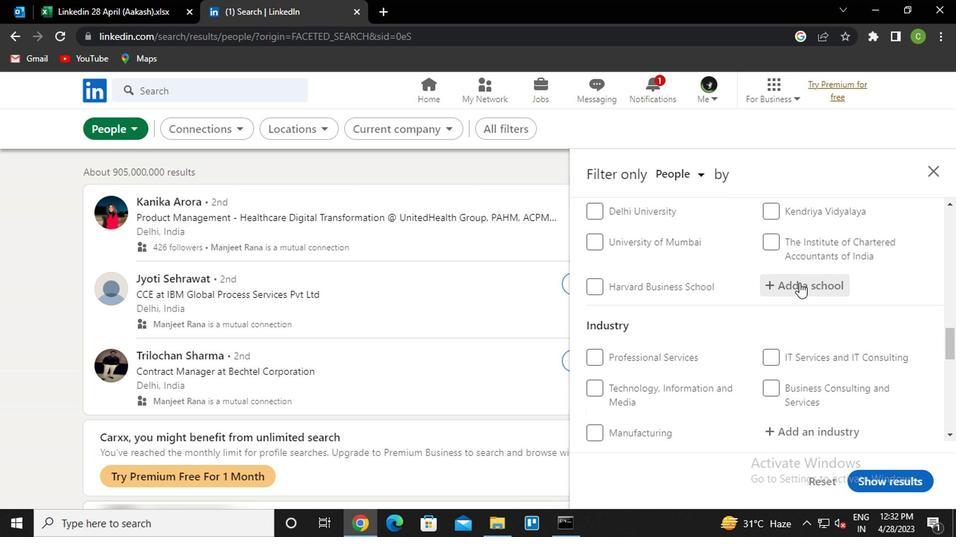 
Action: Key pressed <Key.caps_lock>b<Key.caps_lock>hartiya<Key.space><Key.caps_lock>v<Key.caps_lock>idya<Key.down><Key.down><Key.down><Key.down><Key.down><Key.down><Key.down><Key.down><Key.down><Key.down><Key.space><Key.caps_lock>b<Key.caps_lock>havans<Key.down><Key.enter>
Screenshot: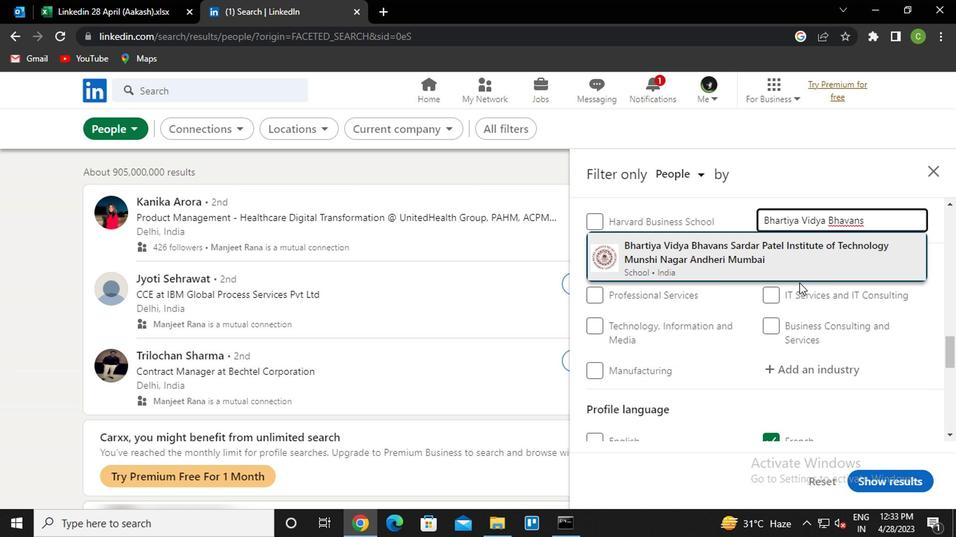 
Action: Mouse moved to (634, 292)
Screenshot: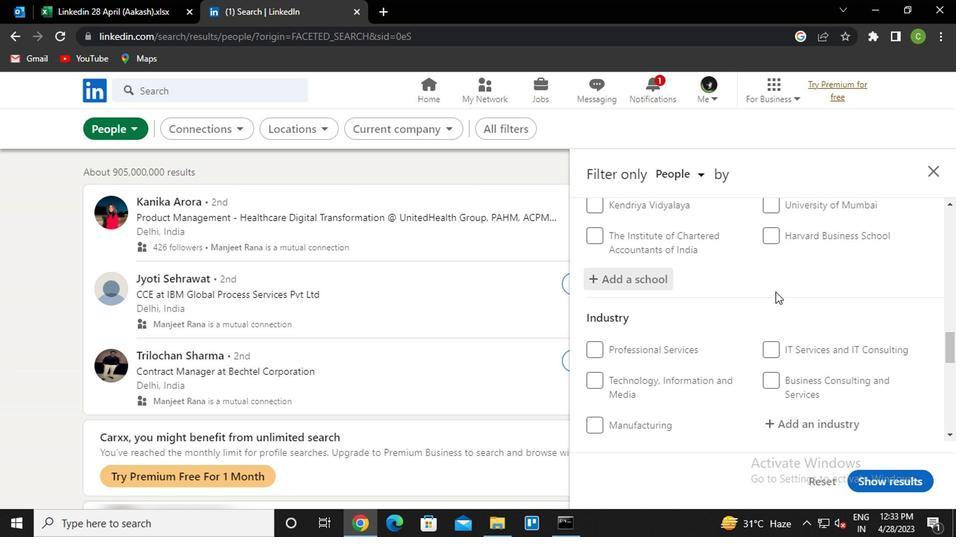 
Action: Mouse scrolled (634, 292) with delta (0, 0)
Screenshot: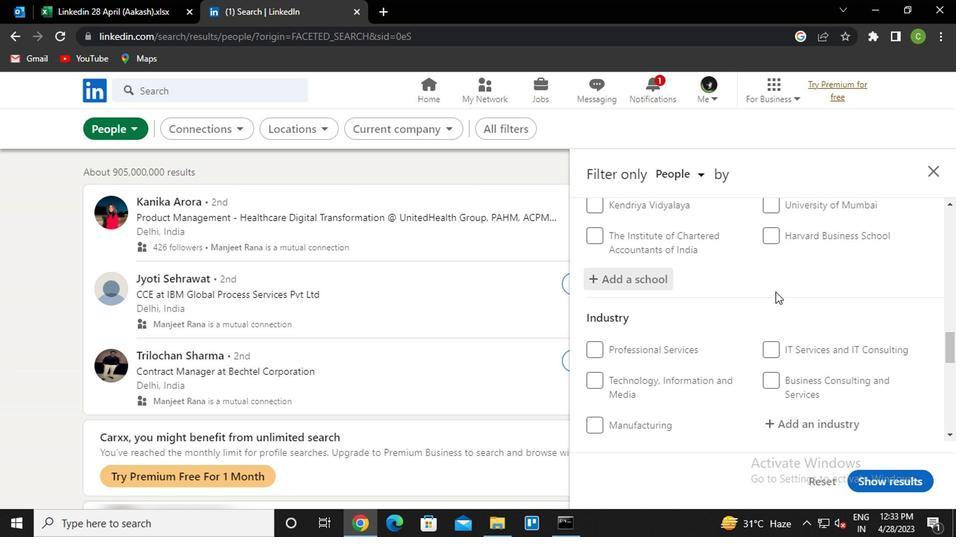 
Action: Mouse moved to (631, 297)
Screenshot: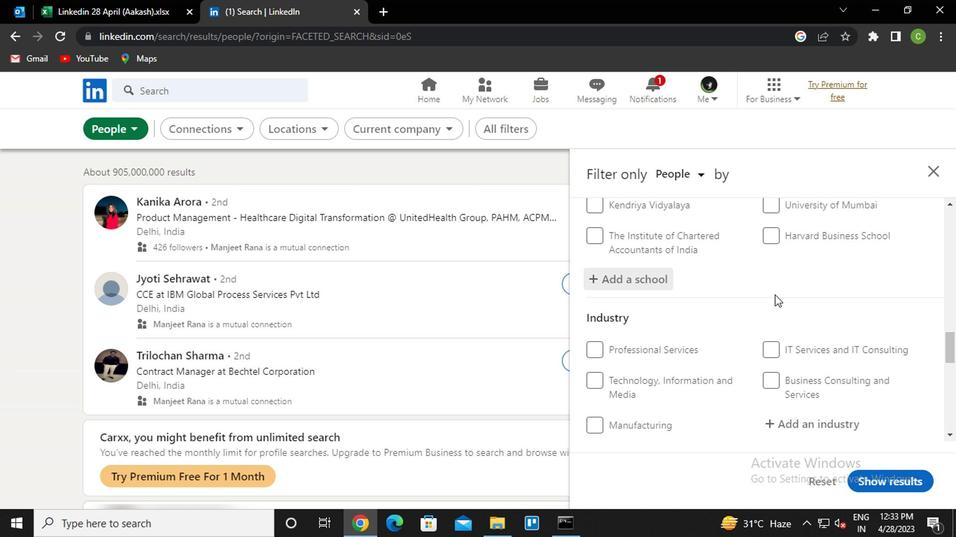 
Action: Mouse scrolled (631, 297) with delta (0, 0)
Screenshot: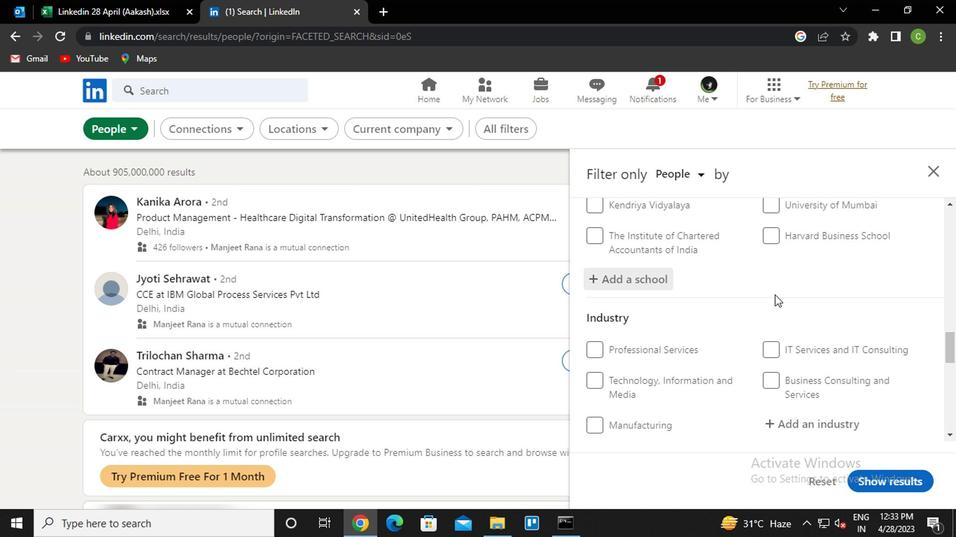 
Action: Mouse moved to (665, 284)
Screenshot: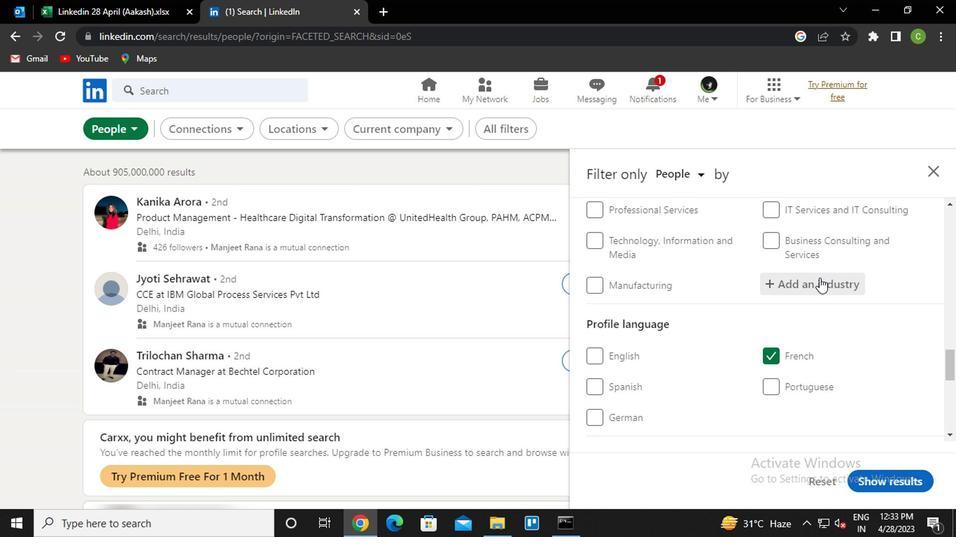 
Action: Mouse pressed left at (665, 284)
Screenshot: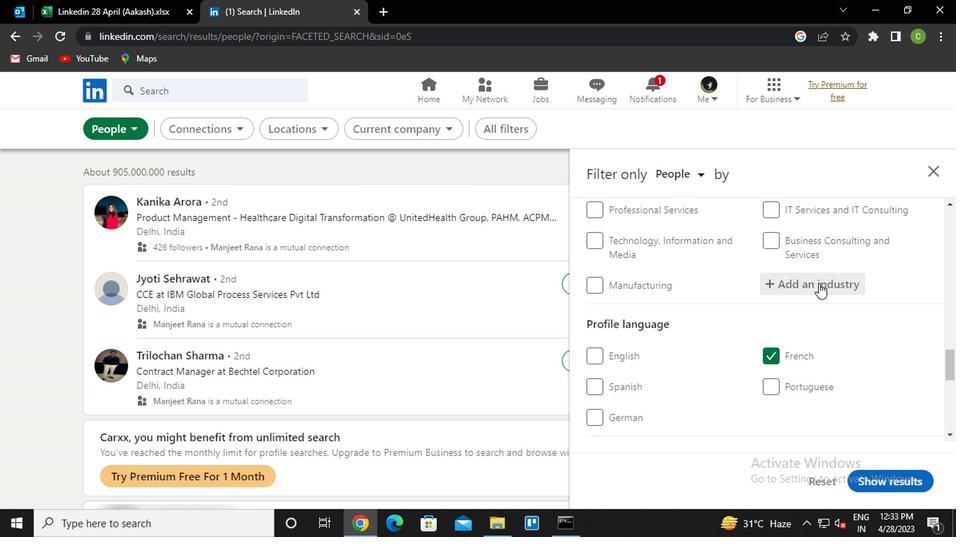 
Action: Key pressed <Key.caps_lock>p<Key.caps_lock>ersonal<Key.down><Key.down><Key.down><Key.enter>
Screenshot: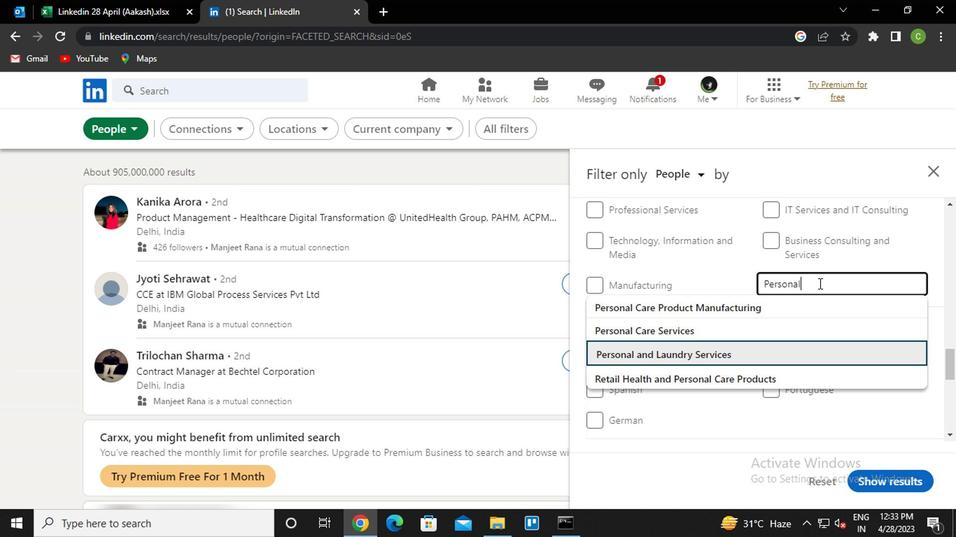 
Action: Mouse moved to (665, 289)
Screenshot: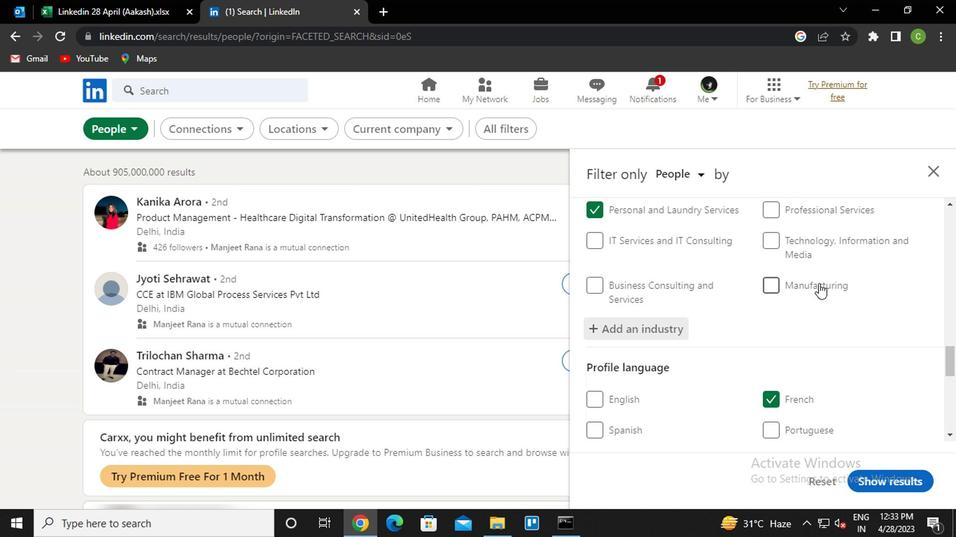 
Action: Mouse scrolled (665, 289) with delta (0, 0)
Screenshot: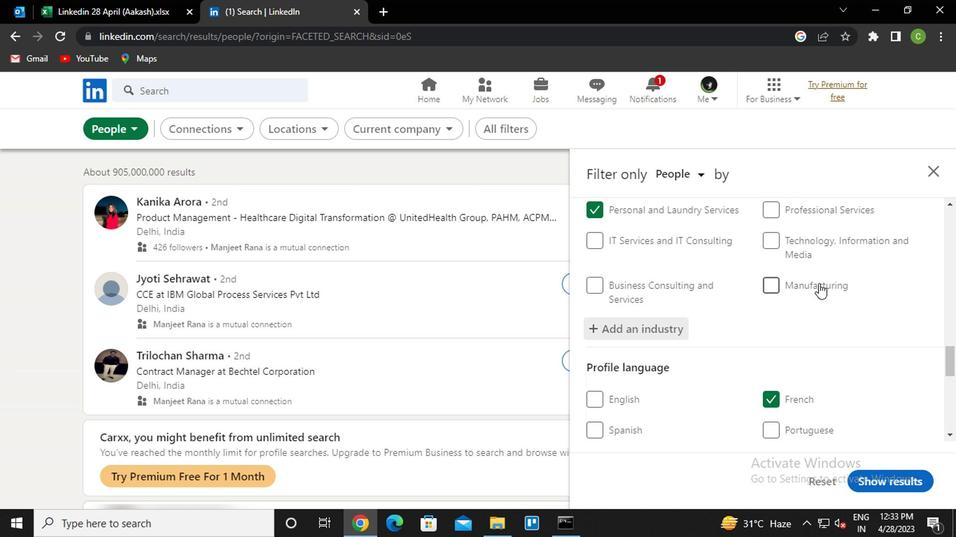 
Action: Mouse moved to (659, 298)
Screenshot: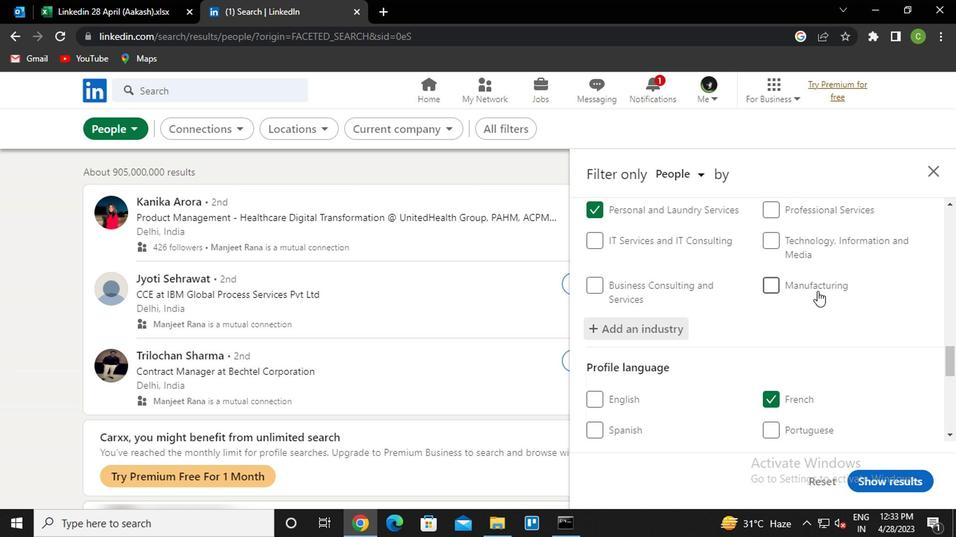 
Action: Mouse scrolled (659, 297) with delta (0, 0)
Screenshot: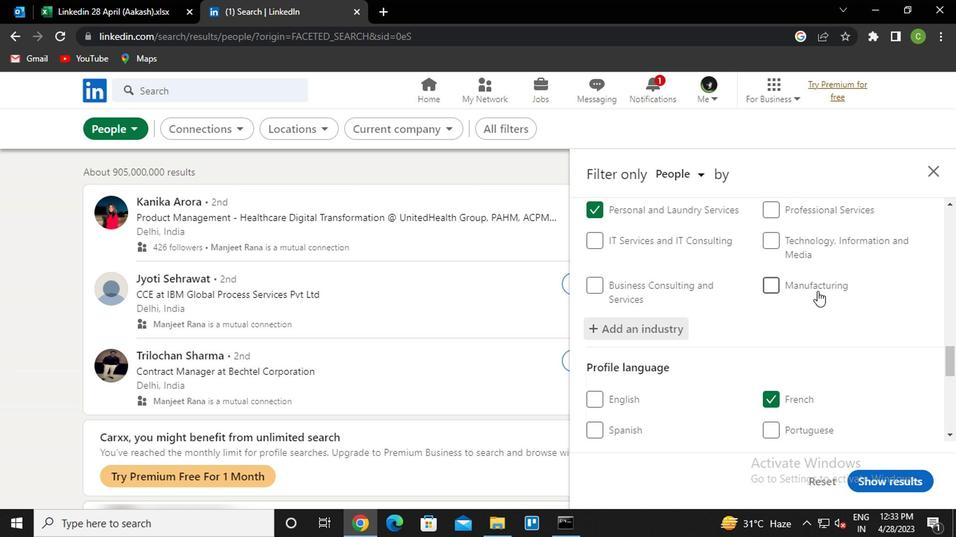 
Action: Mouse moved to (658, 304)
Screenshot: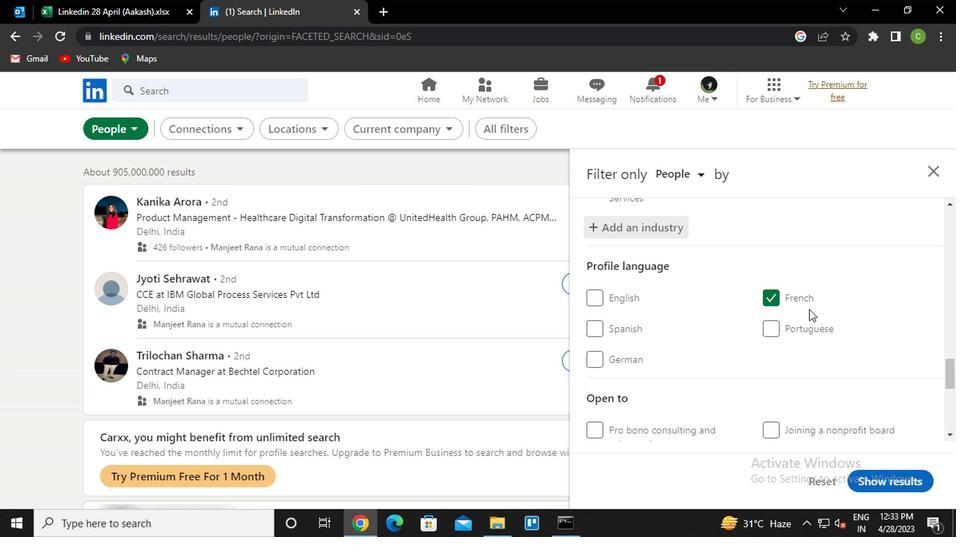 
Action: Mouse scrolled (658, 303) with delta (0, 0)
Screenshot: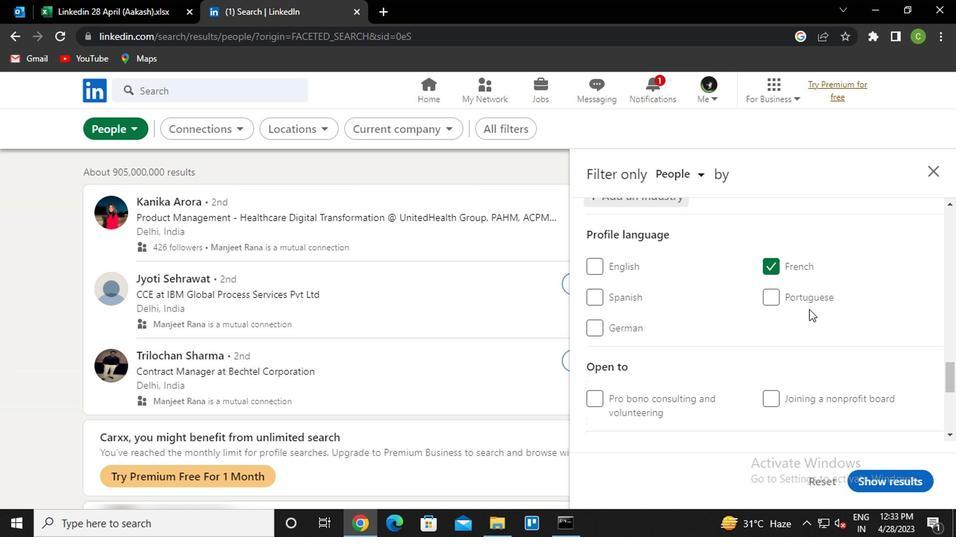 
Action: Mouse moved to (649, 309)
Screenshot: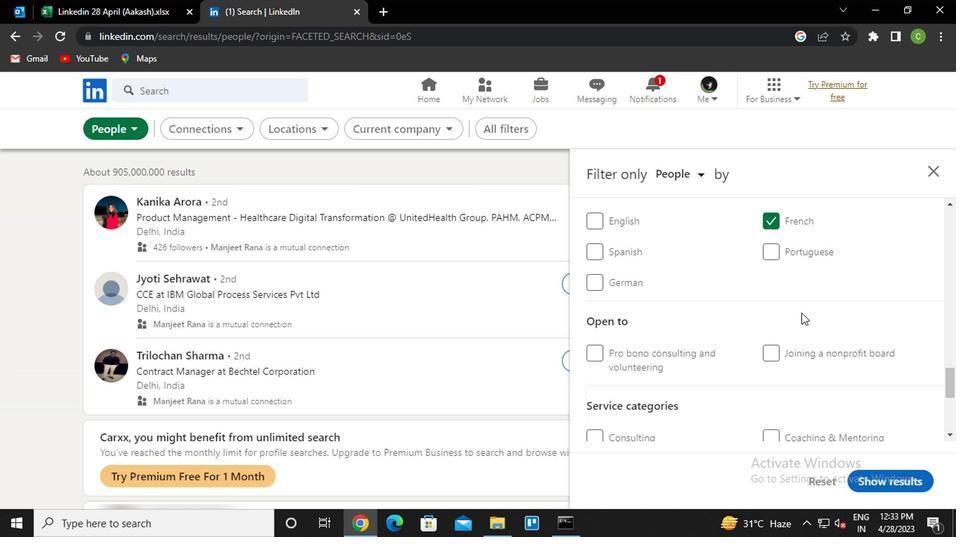 
Action: Mouse scrolled (649, 308) with delta (0, 0)
Screenshot: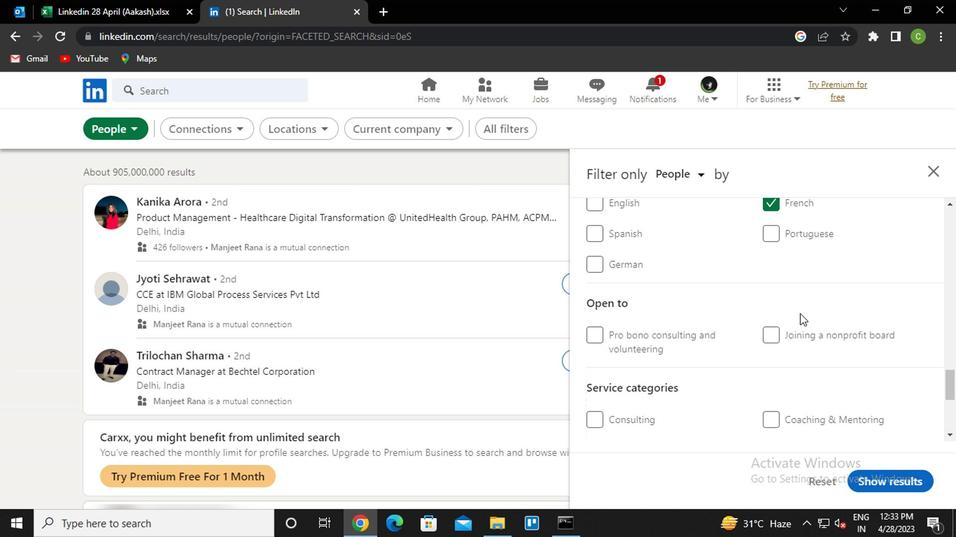 
Action: Mouse moved to (655, 346)
Screenshot: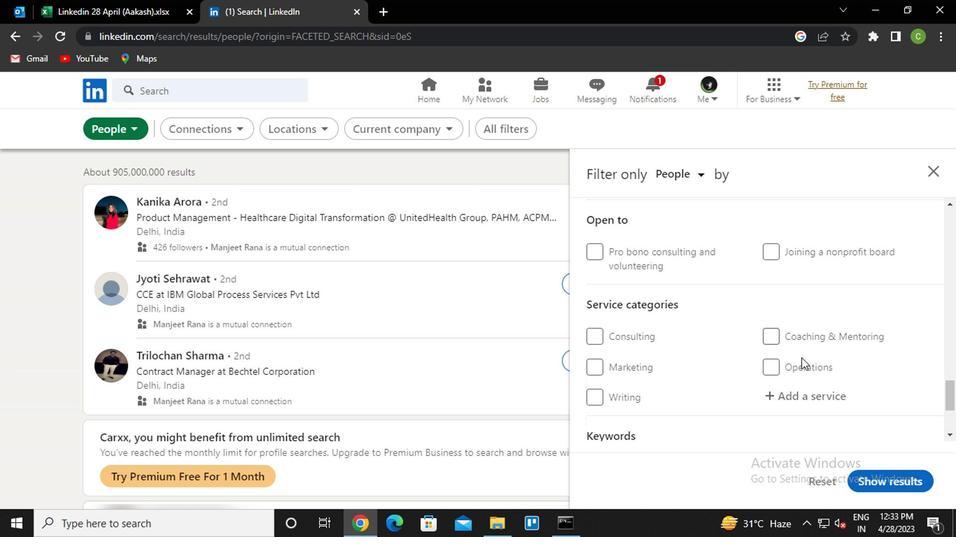 
Action: Mouse scrolled (655, 346) with delta (0, 0)
Screenshot: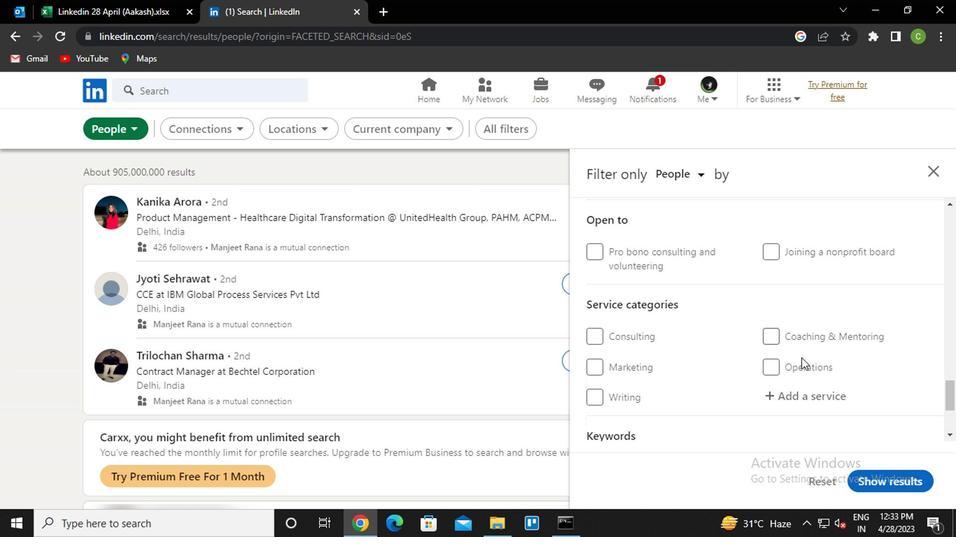 
Action: Mouse moved to (659, 319)
Screenshot: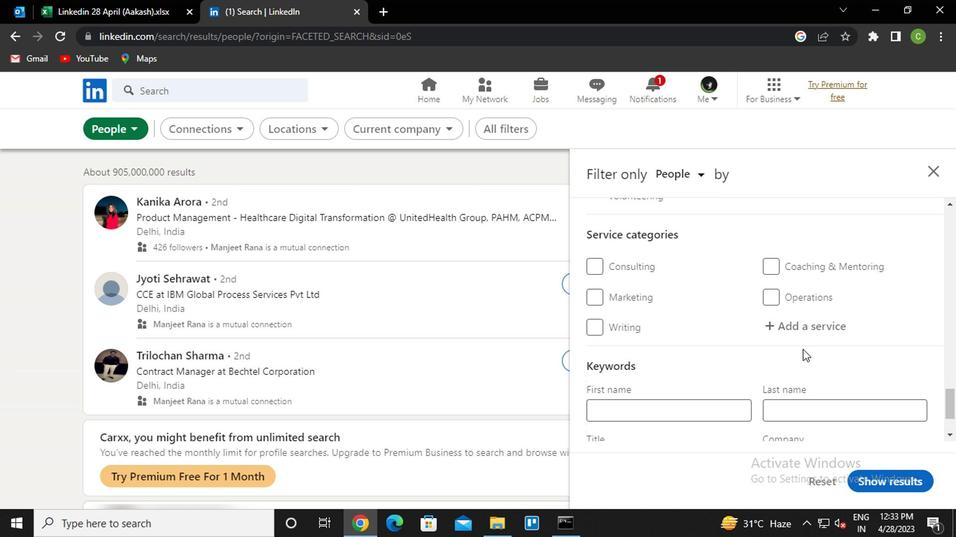 
Action: Mouse pressed left at (659, 319)
Screenshot: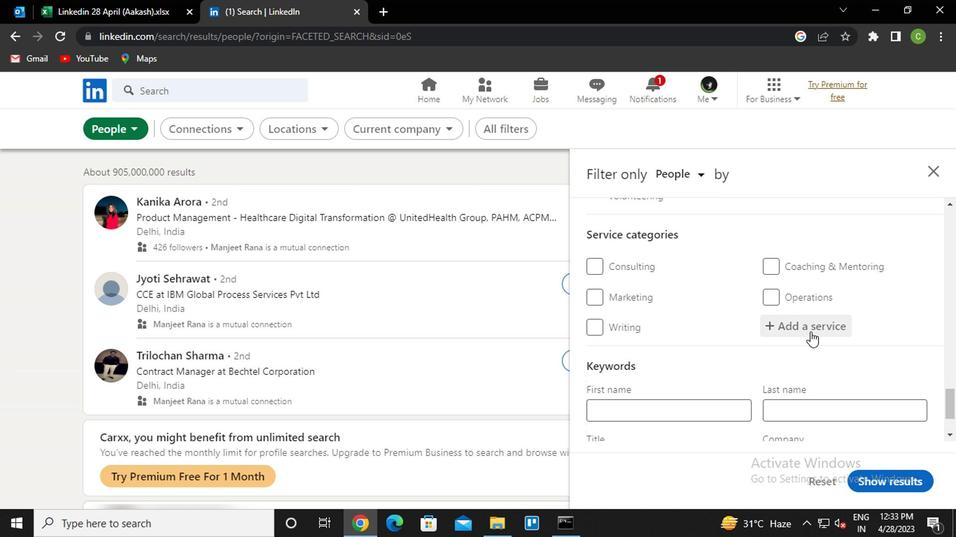 
Action: Key pressed <Key.caps_lock>l<Key.caps_lock>eader<Key.down><Key.enter>
Screenshot: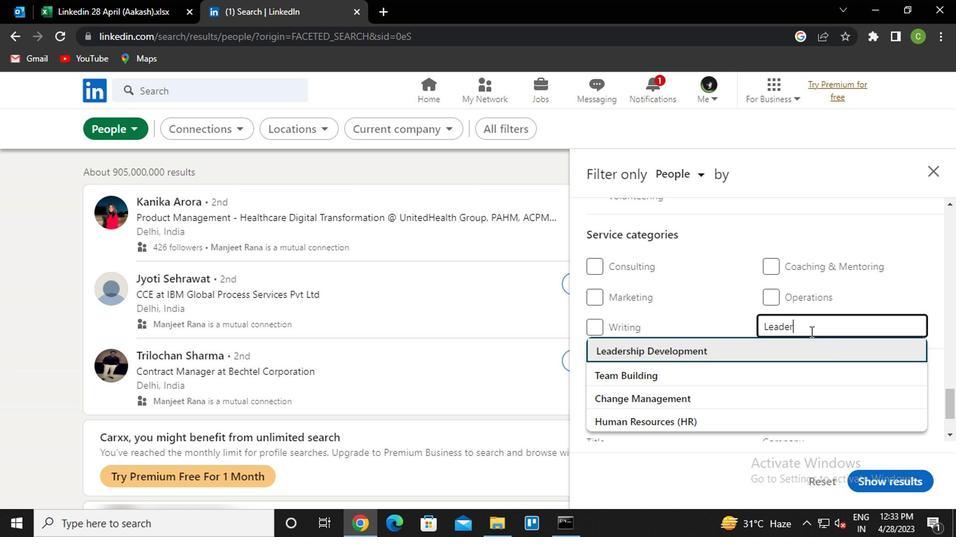 
Action: Mouse moved to (636, 333)
Screenshot: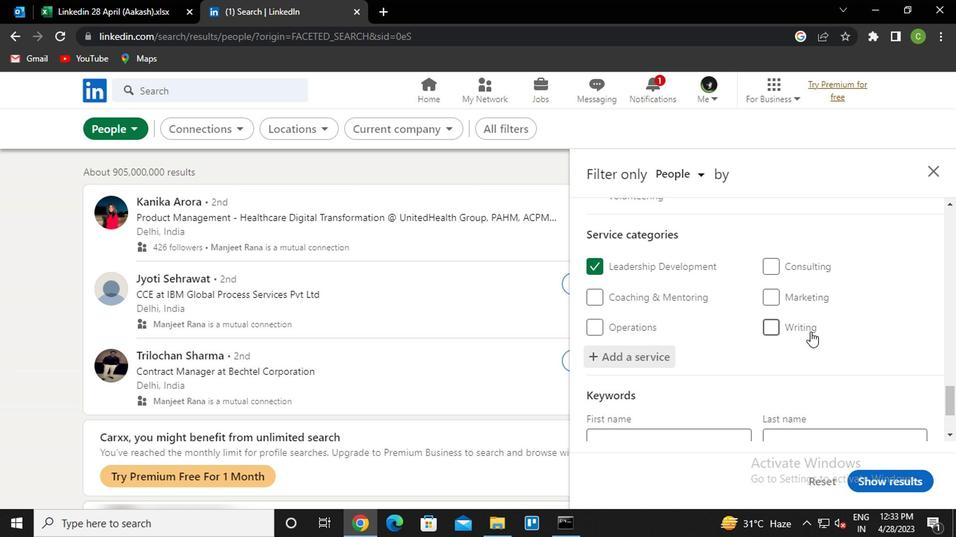 
Action: Mouse scrolled (636, 333) with delta (0, 0)
Screenshot: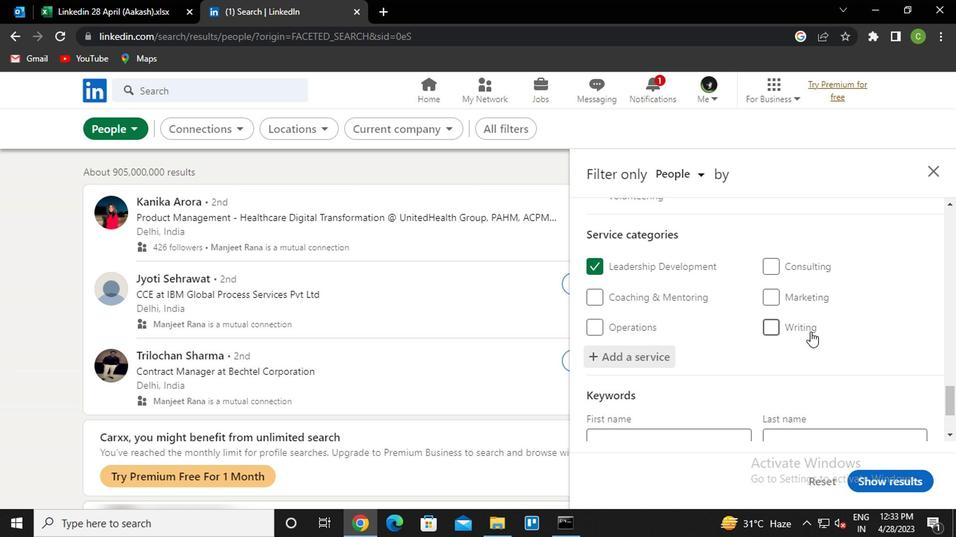 
Action: Mouse moved to (644, 343)
Screenshot: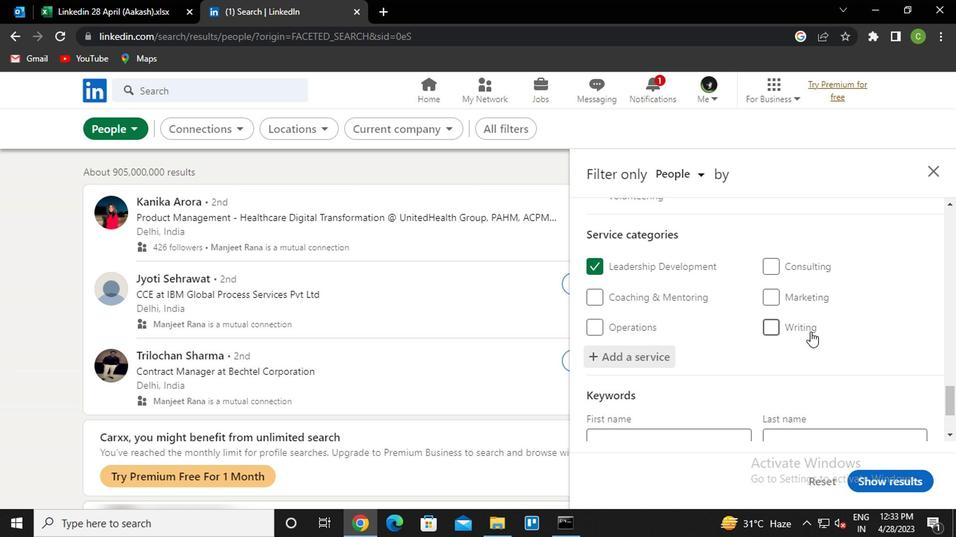 
Action: Mouse scrolled (644, 343) with delta (0, 0)
Screenshot: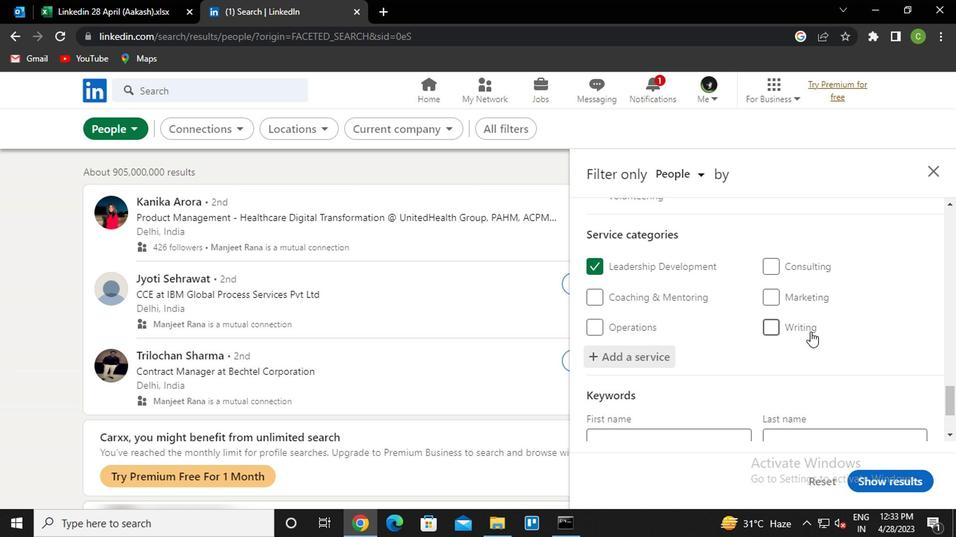 
Action: Mouse moved to (641, 345)
Screenshot: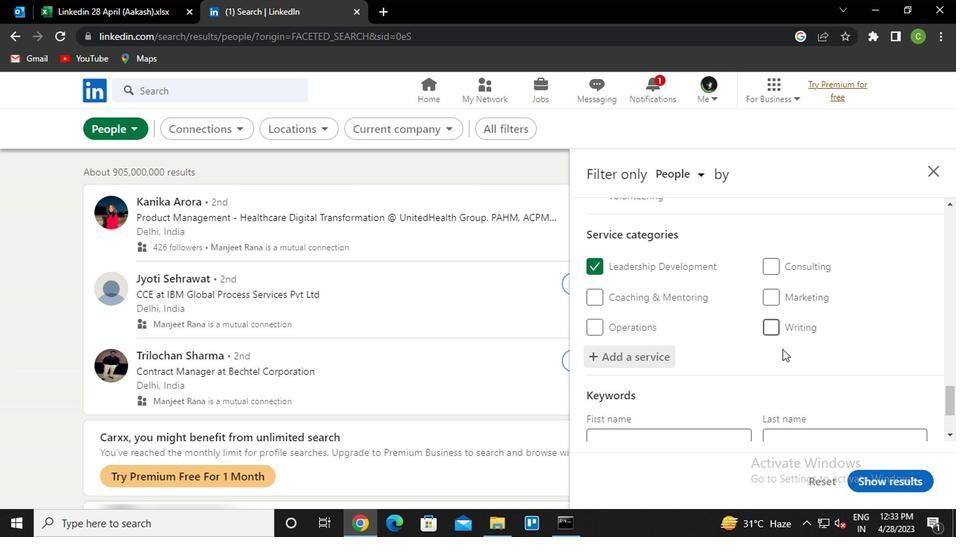 
Action: Mouse scrolled (641, 345) with delta (0, 0)
Screenshot: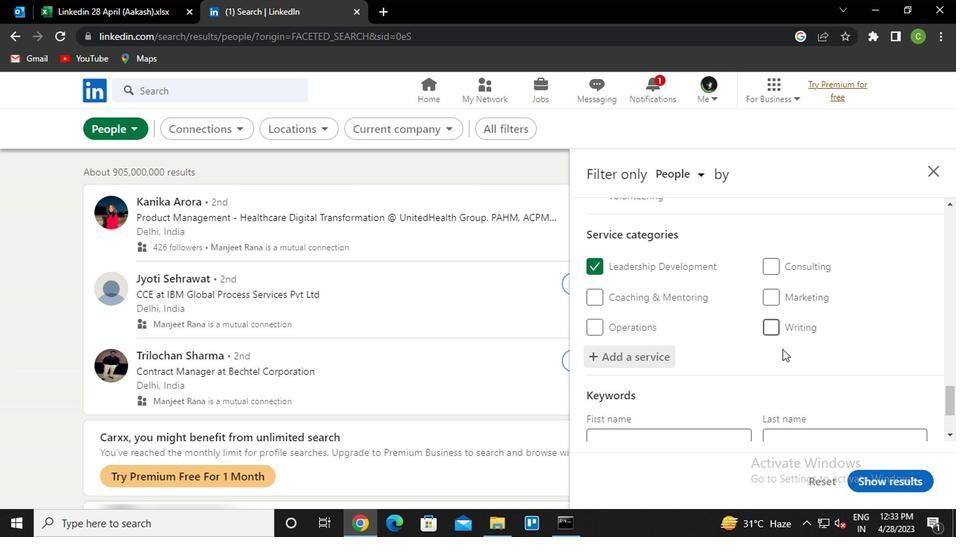 
Action: Mouse moved to (637, 345)
Screenshot: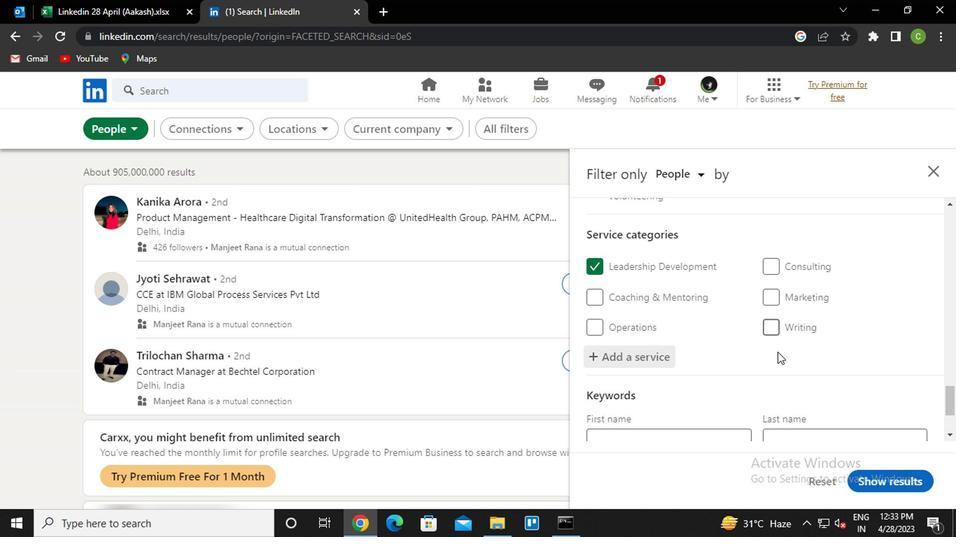 
Action: Mouse scrolled (637, 345) with delta (0, 0)
Screenshot: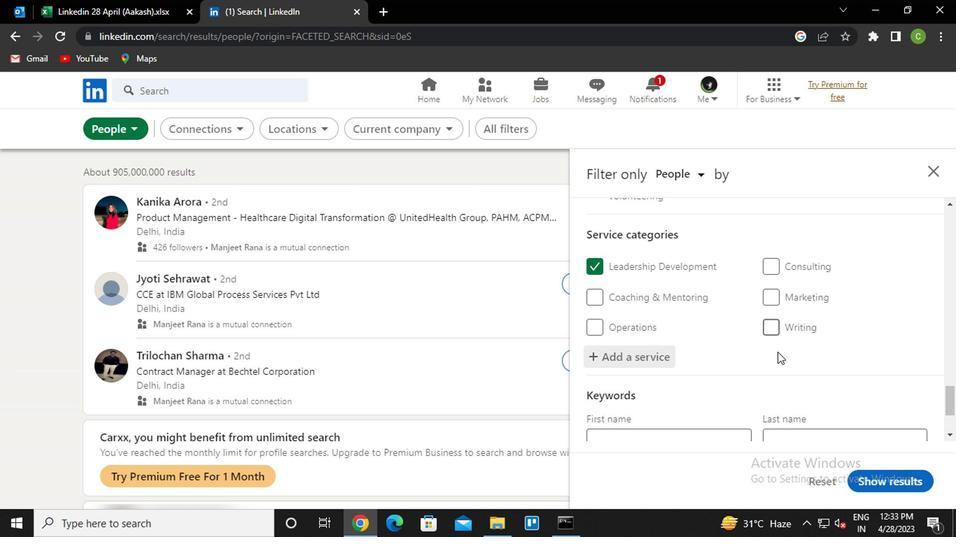 
Action: Mouse moved to (636, 346)
Screenshot: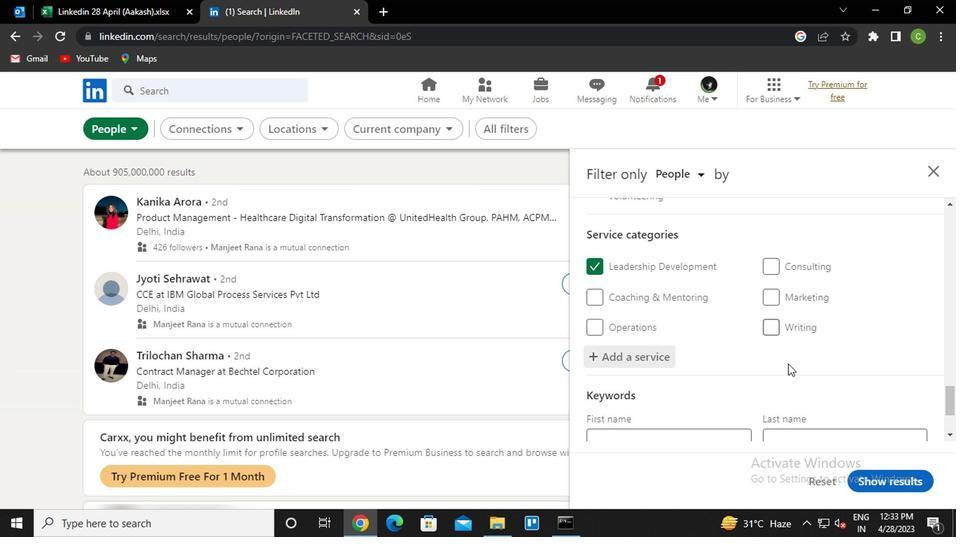
Action: Mouse scrolled (636, 345) with delta (0, 0)
Screenshot: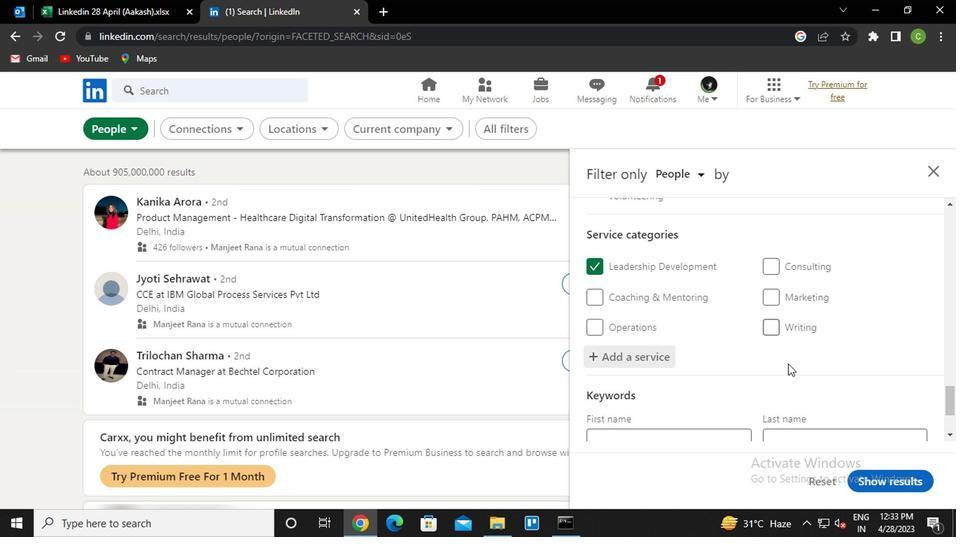 
Action: Mouse scrolled (636, 345) with delta (0, 0)
Screenshot: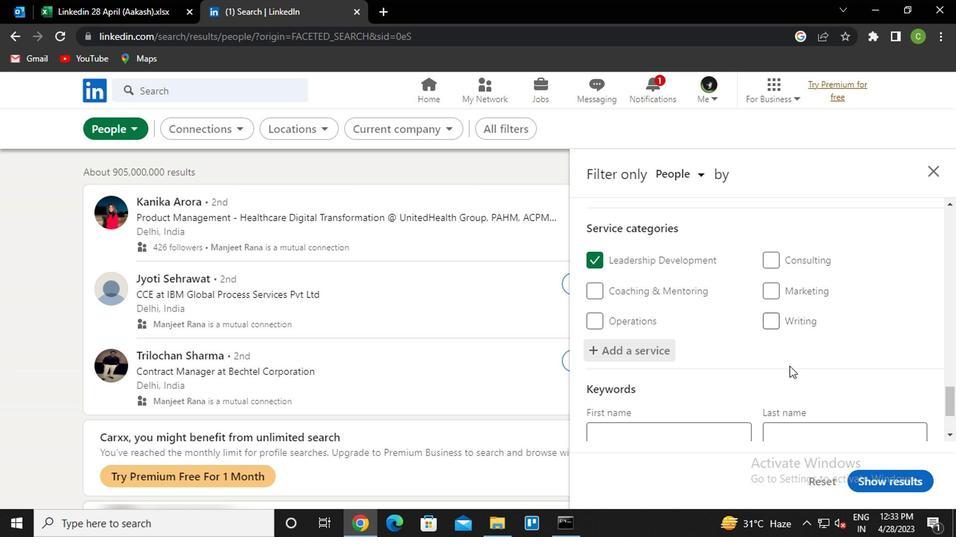 
Action: Mouse scrolled (636, 345) with delta (0, 0)
Screenshot: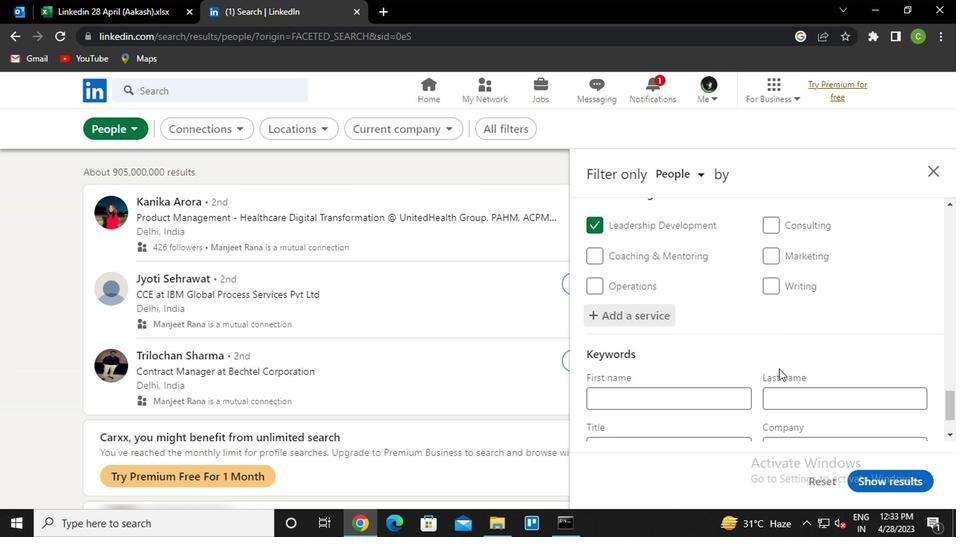 
Action: Mouse moved to (587, 355)
Screenshot: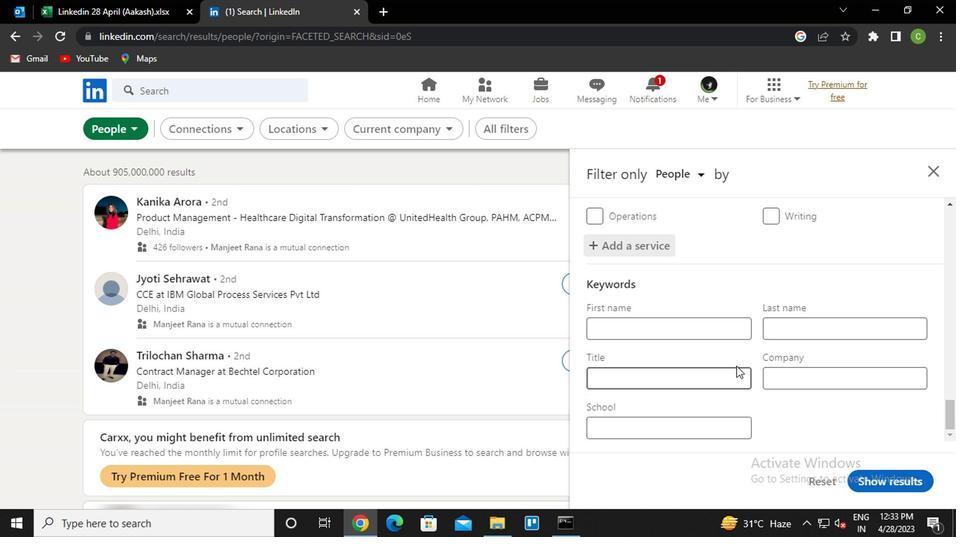 
Action: Mouse pressed left at (587, 355)
Screenshot: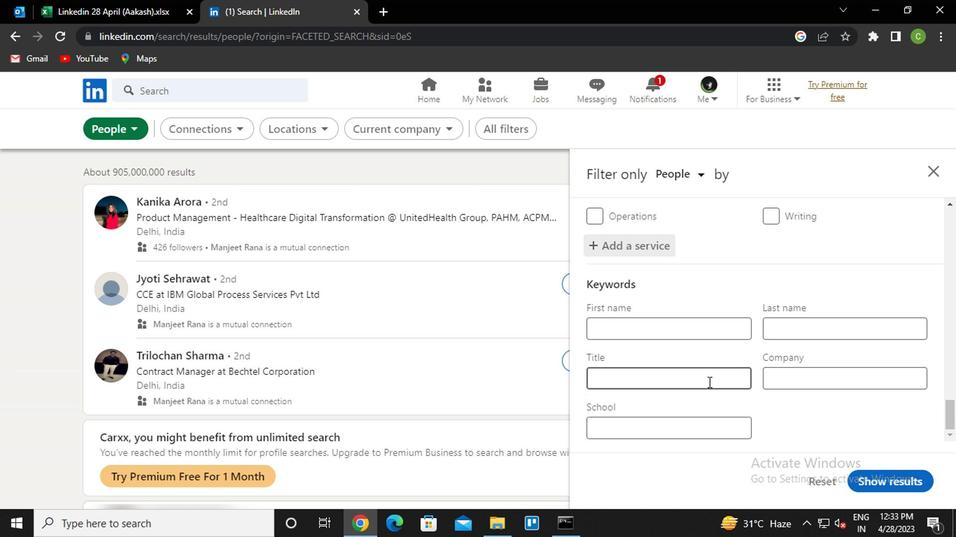 
Action: Key pressed <Key.caps_lock>d<Key.caps_lock>og<Key.space><Key.caps_lock>t<Key.caps_lock>rainer
Screenshot: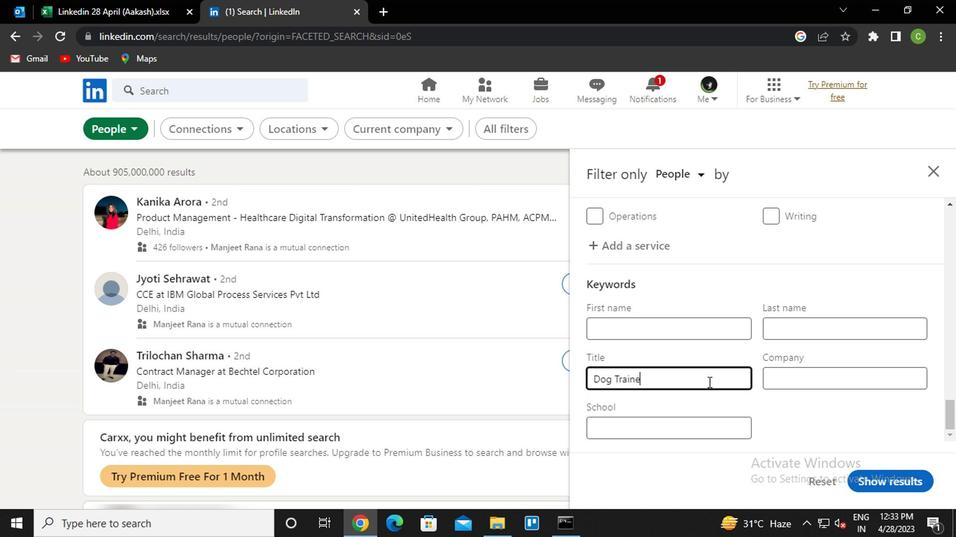 
Action: Mouse moved to (722, 423)
Screenshot: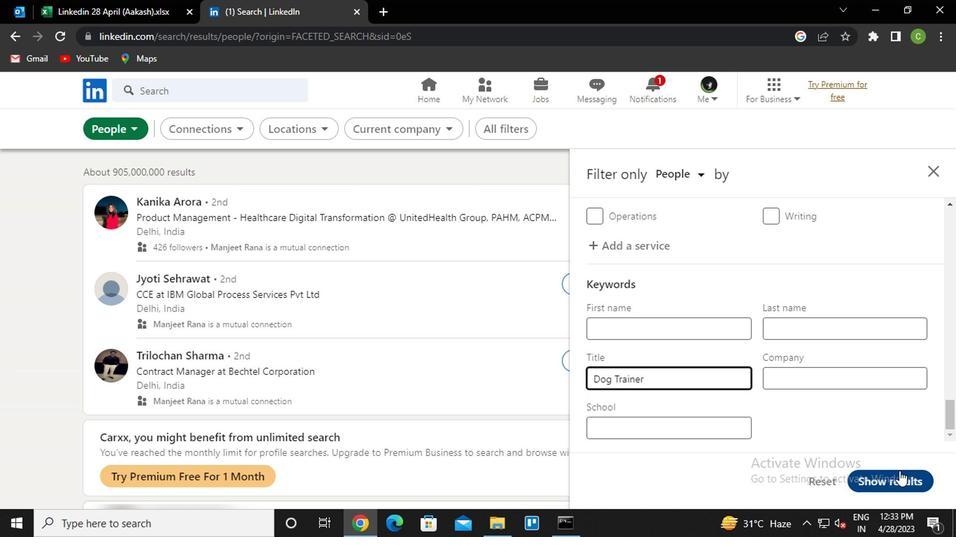
Action: Mouse pressed left at (722, 423)
Screenshot: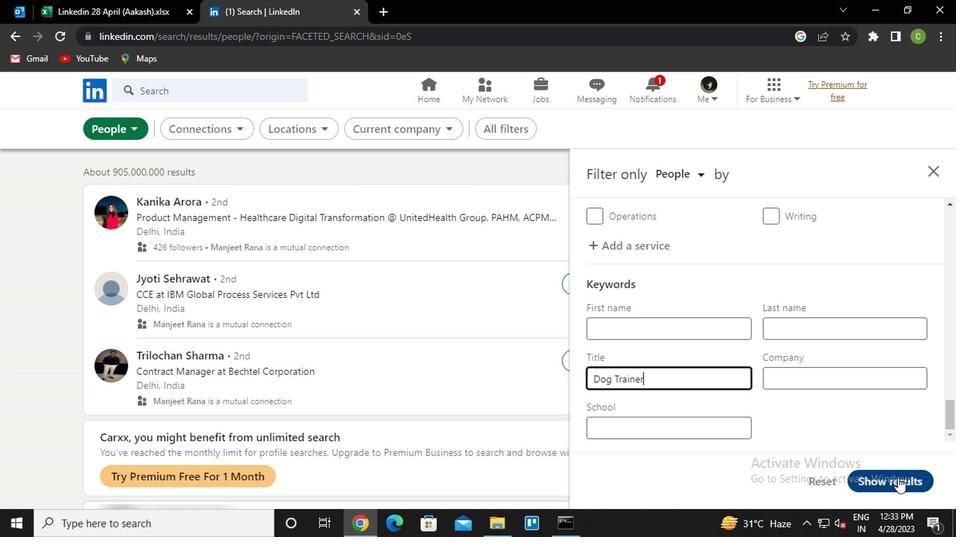 
